 Task: Look for space in Nava, Mexico from 5th July, 2023 to 15th July, 2023 for 9 adults in price range Rs.15000 to Rs.25000. Place can be entire place with 5 bedrooms having 5 beds and 5 bathrooms. Property type can be house, flat, guest house. Booking option can be shelf check-in. Required host language is English.
Action: Mouse moved to (521, 119)
Screenshot: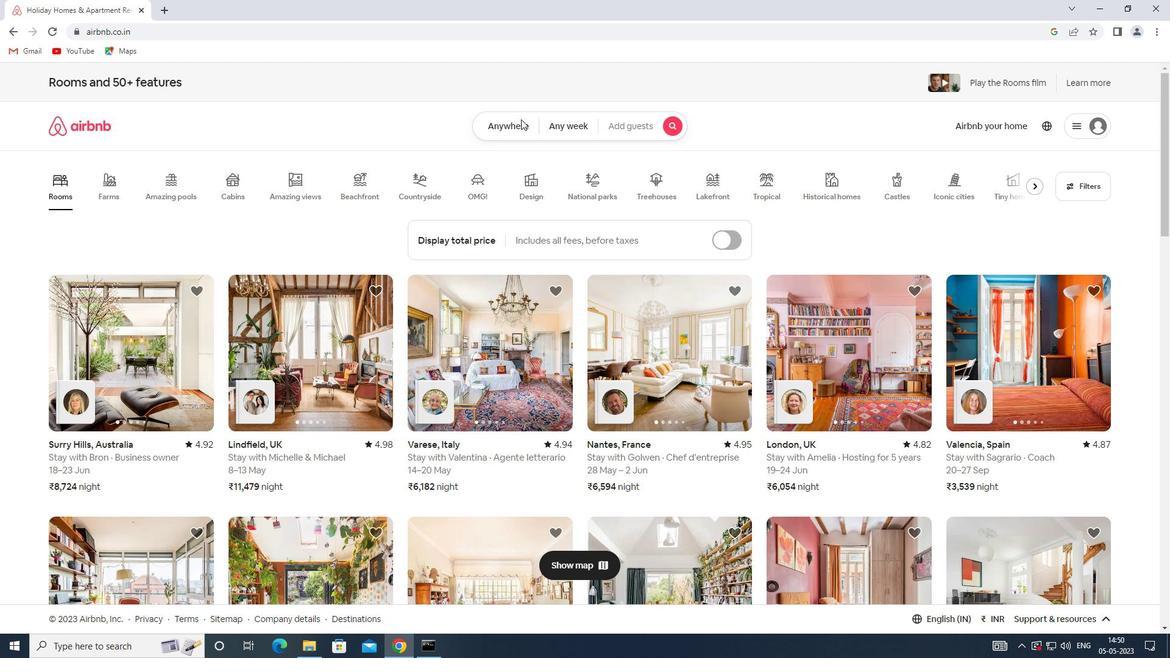 
Action: Mouse pressed left at (521, 119)
Screenshot: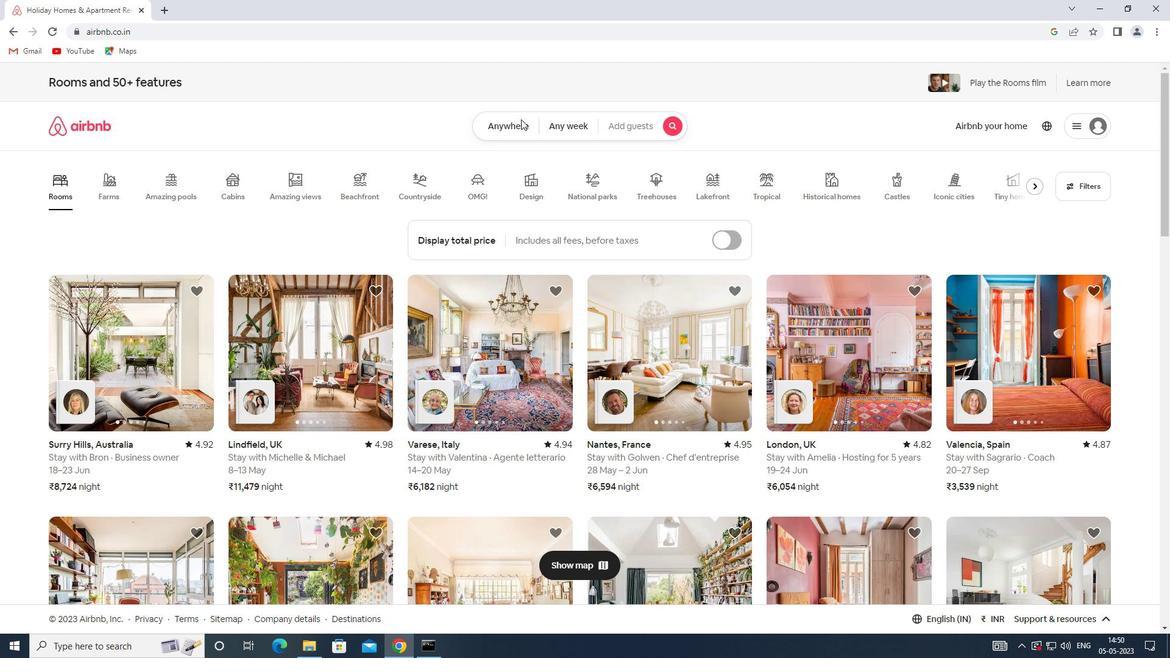 
Action: Mouse moved to (465, 168)
Screenshot: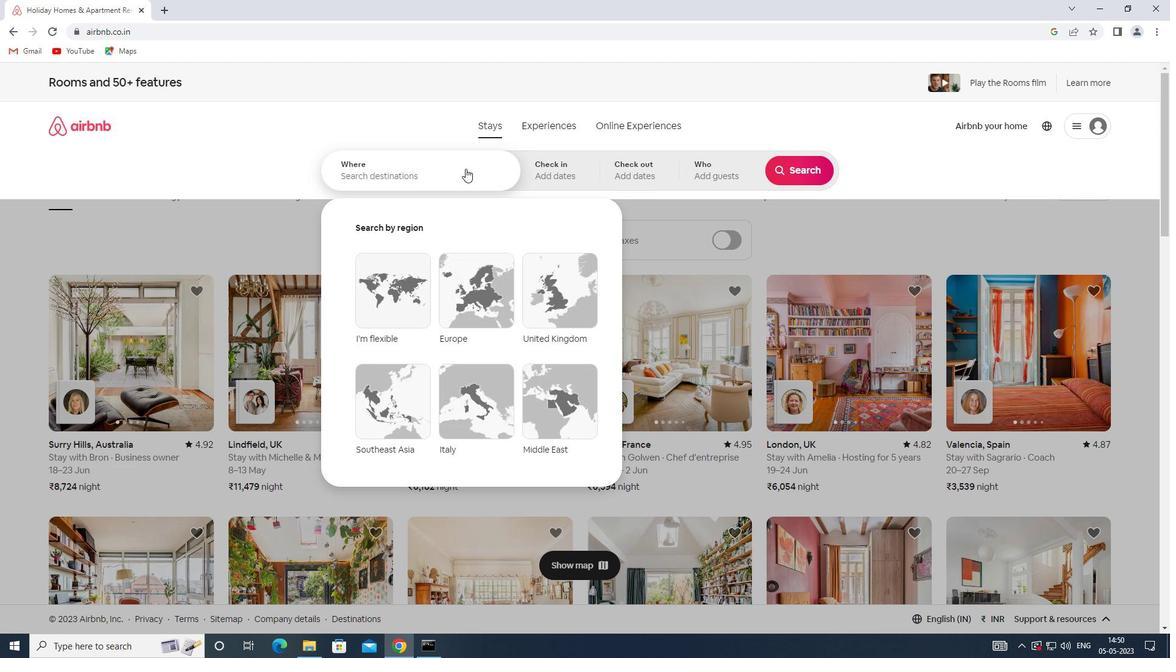 
Action: Mouse pressed left at (465, 168)
Screenshot: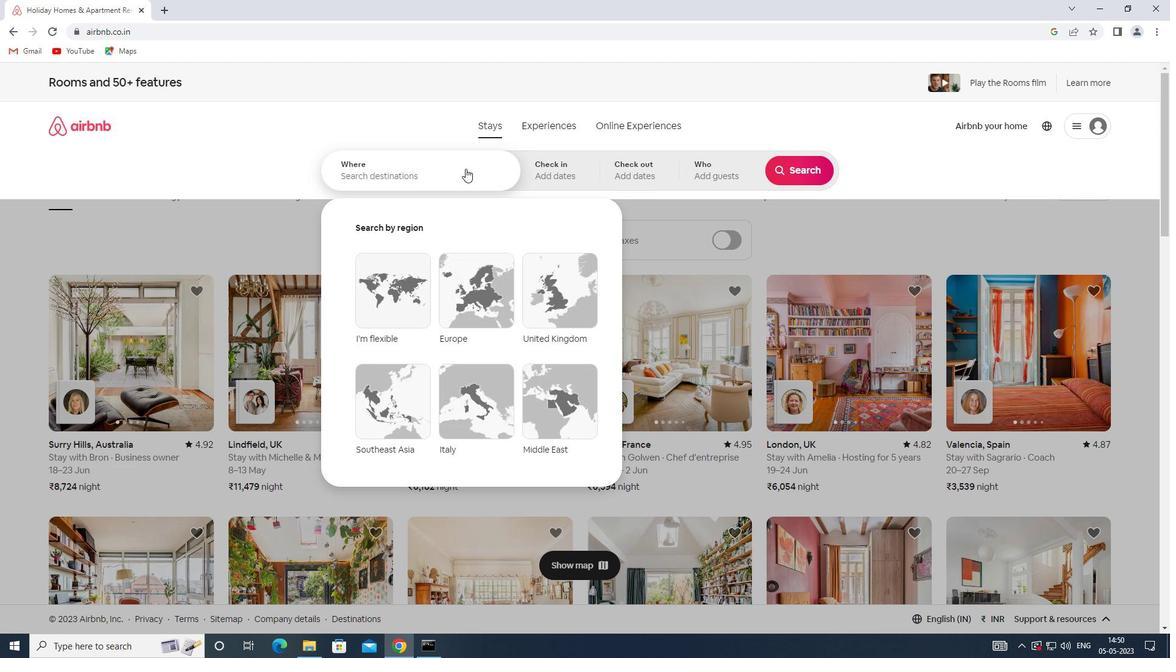 
Action: Key pressed <Key.shift><Key.shift><Key.shift><Key.shift><Key.shift><Key.shift><Key.shift>NAVA,<Key.shift>MEXICO
Screenshot: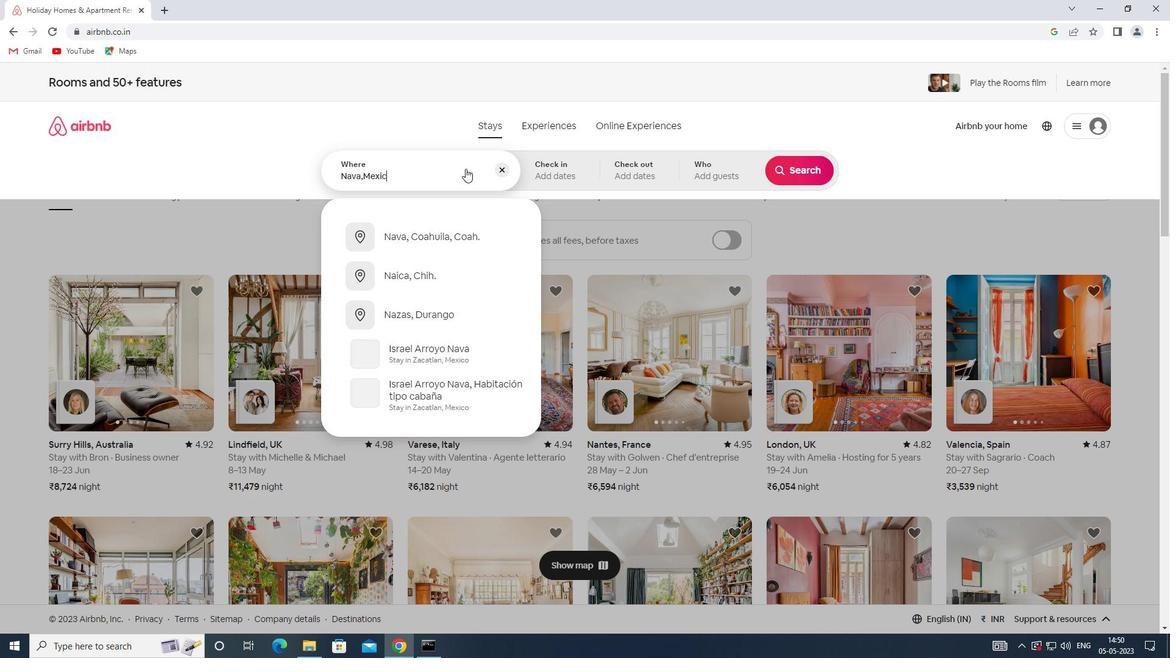 
Action: Mouse moved to (542, 178)
Screenshot: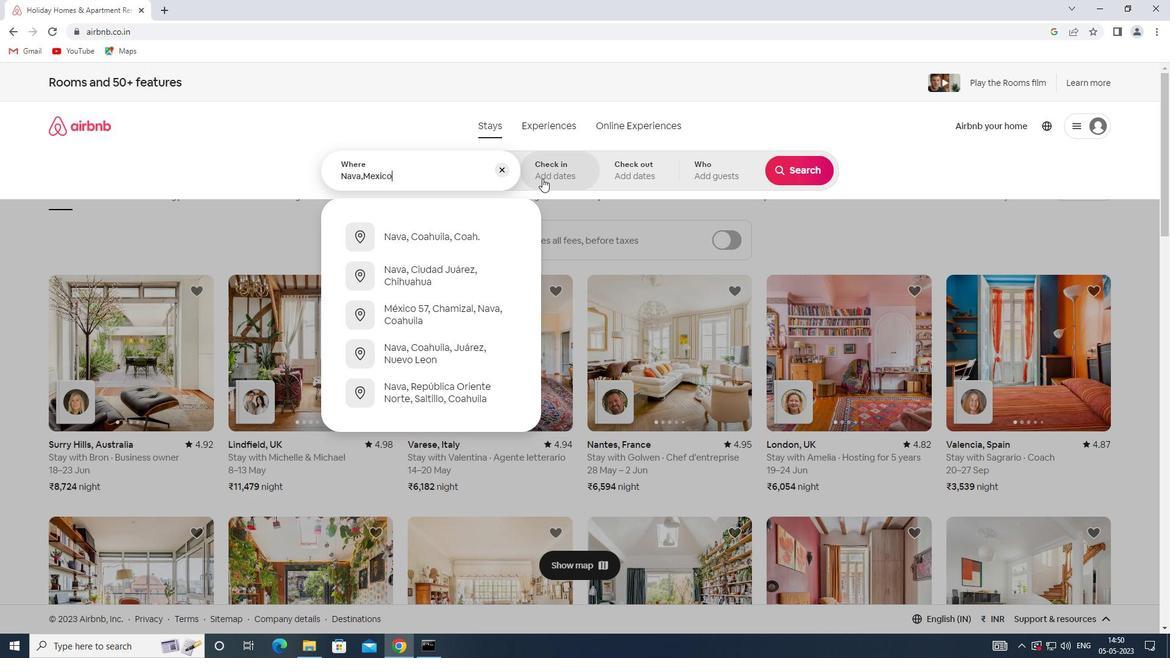 
Action: Mouse pressed left at (542, 178)
Screenshot: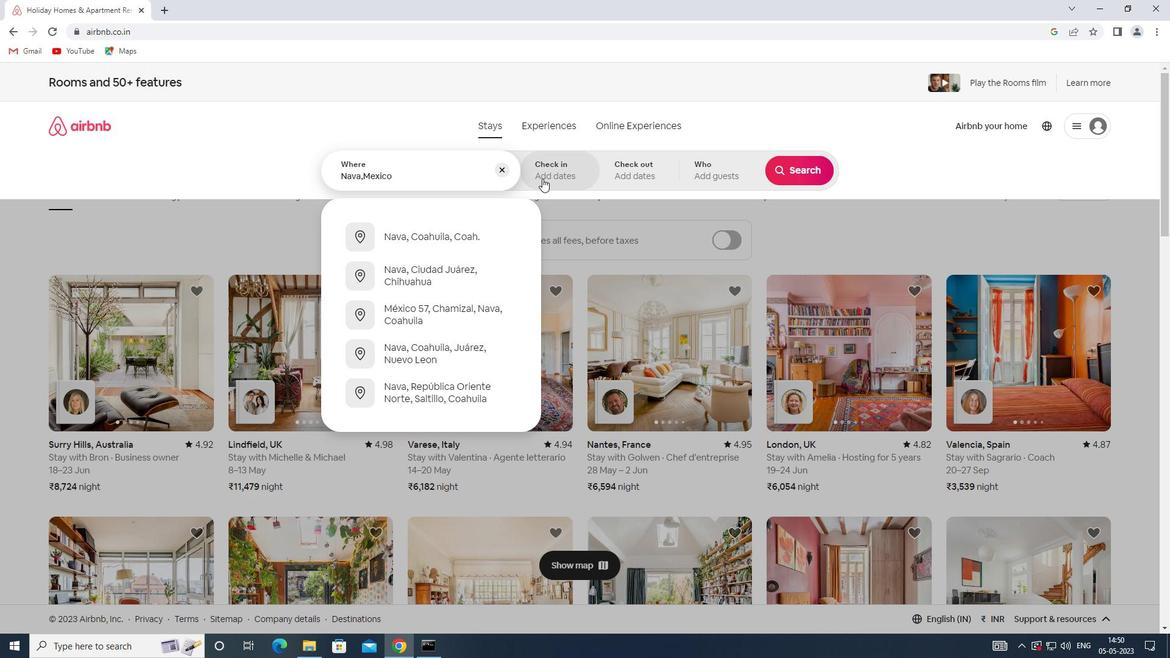 
Action: Mouse moved to (797, 268)
Screenshot: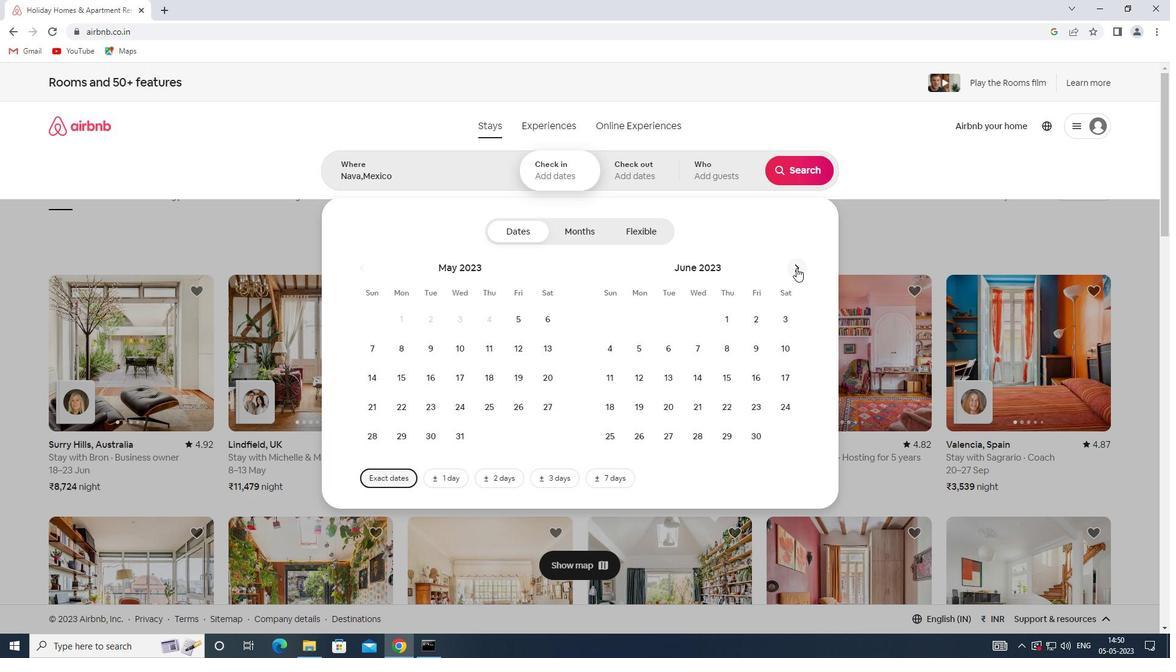 
Action: Mouse pressed left at (797, 268)
Screenshot: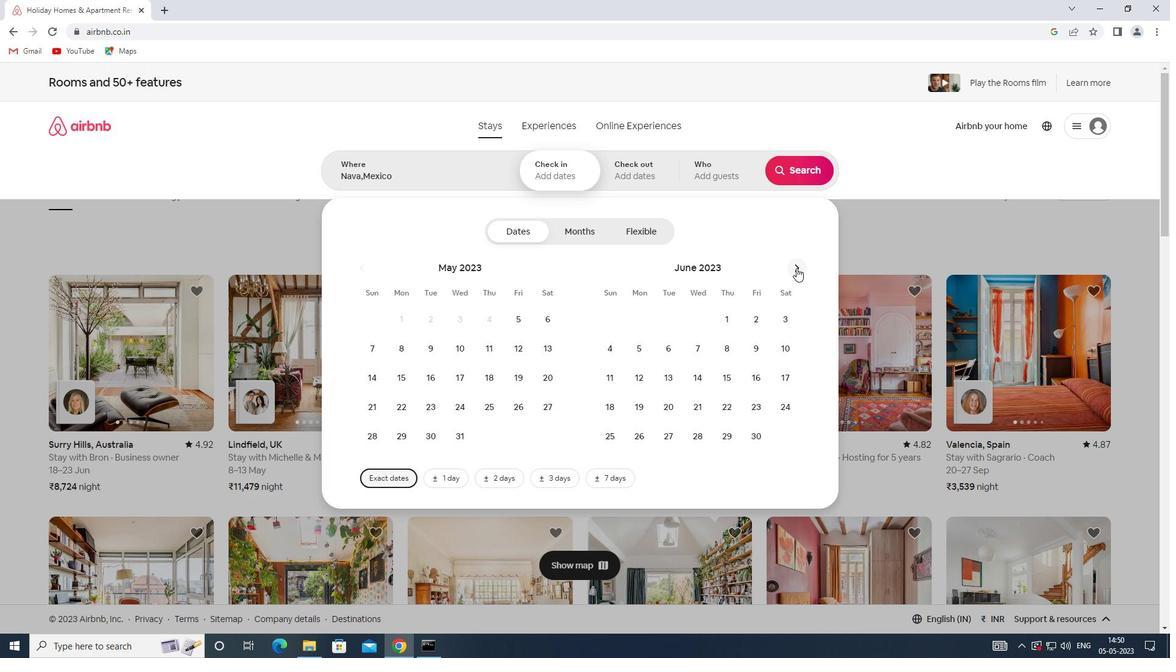 
Action: Mouse moved to (695, 346)
Screenshot: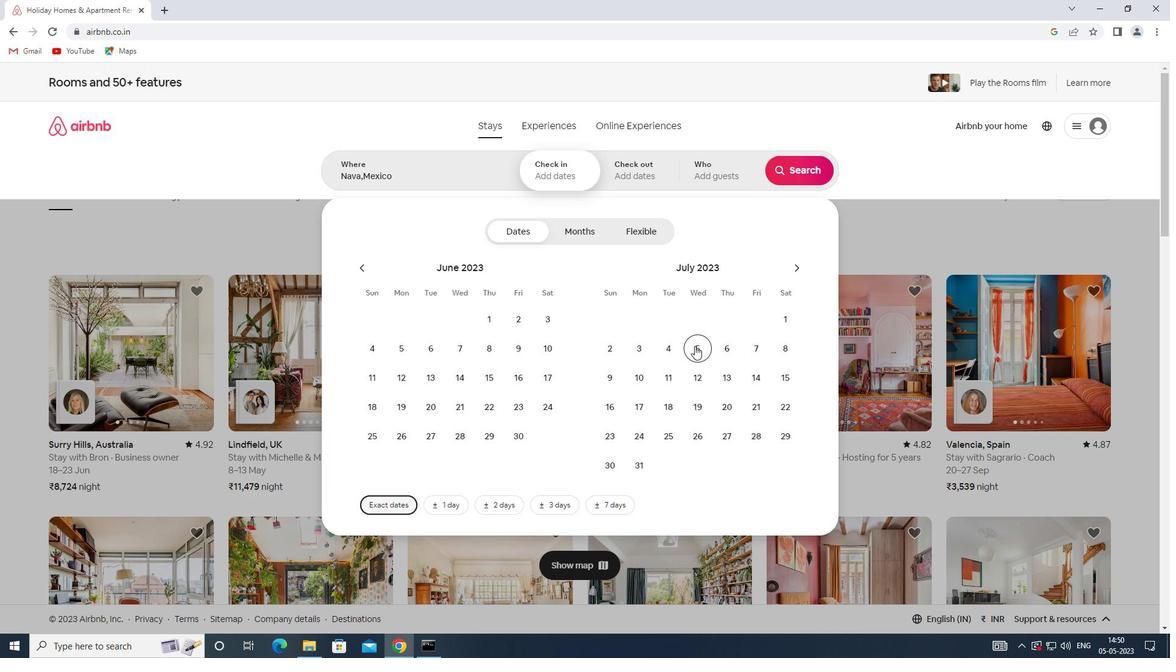 
Action: Mouse pressed left at (695, 346)
Screenshot: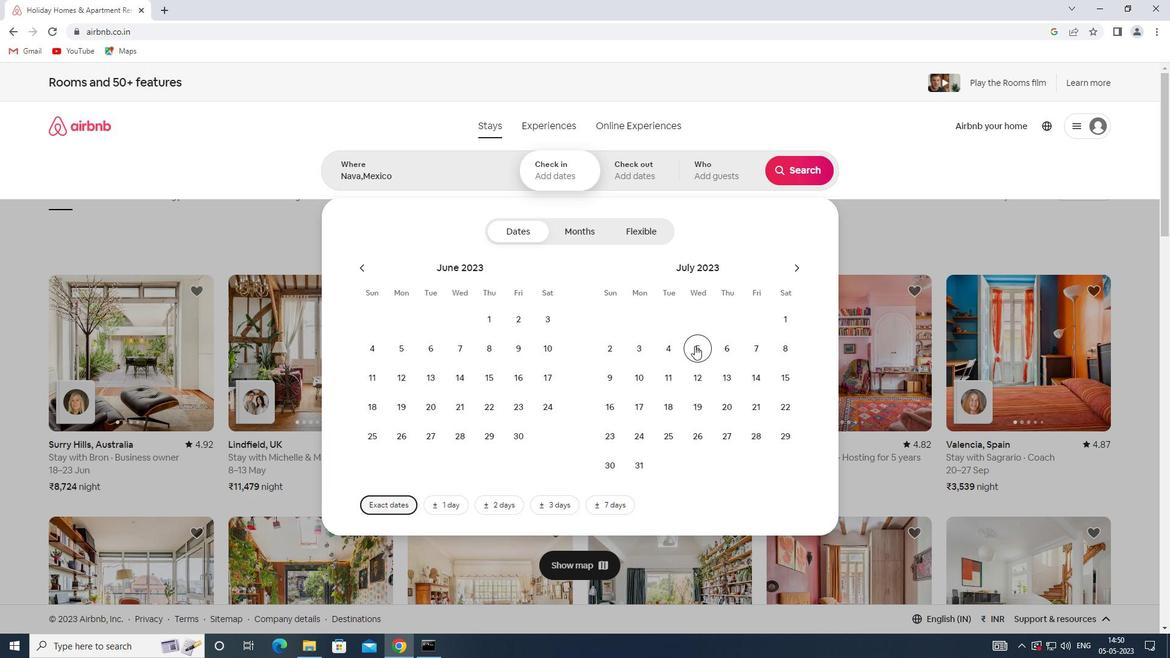 
Action: Mouse moved to (789, 384)
Screenshot: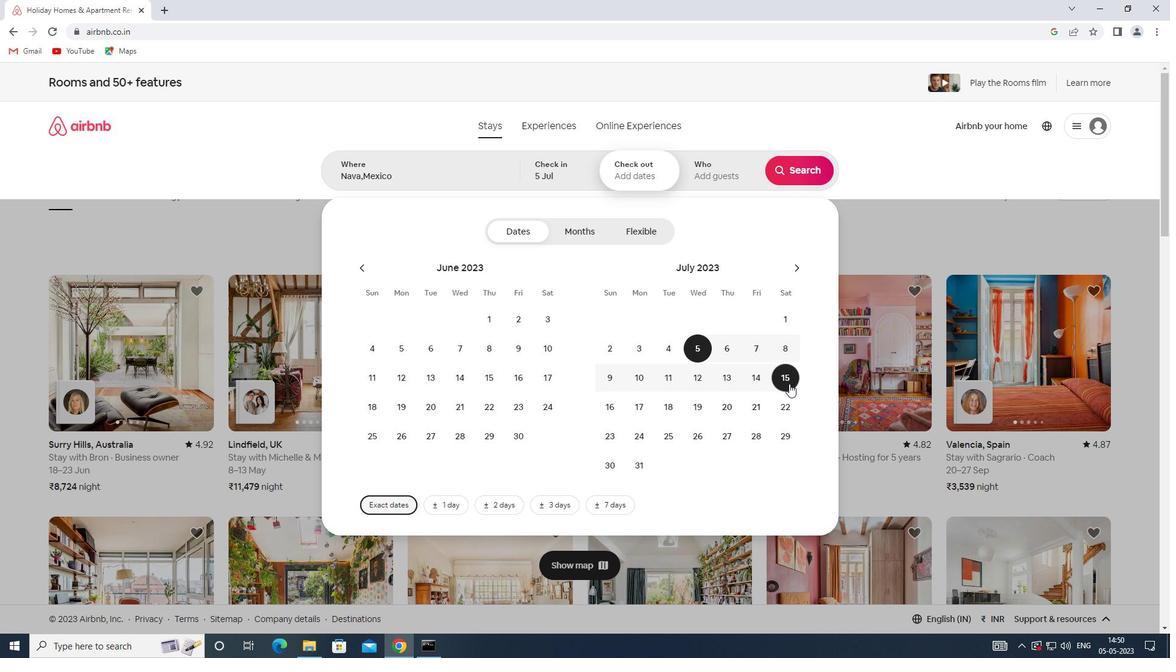 
Action: Mouse pressed left at (789, 384)
Screenshot: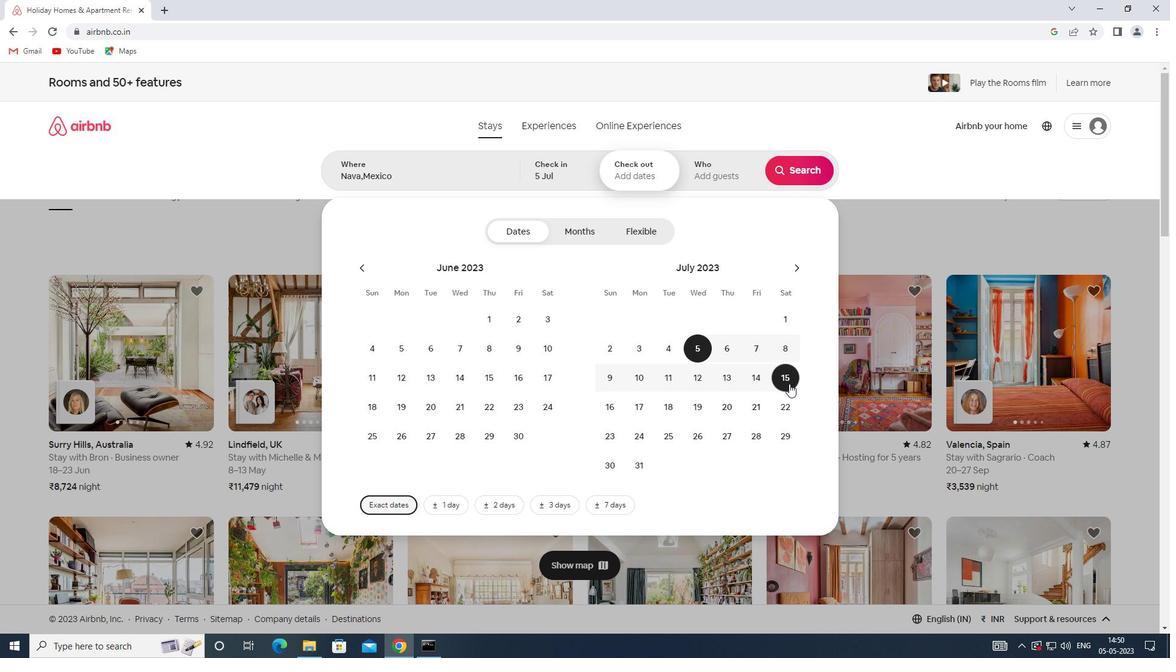 
Action: Mouse moved to (708, 175)
Screenshot: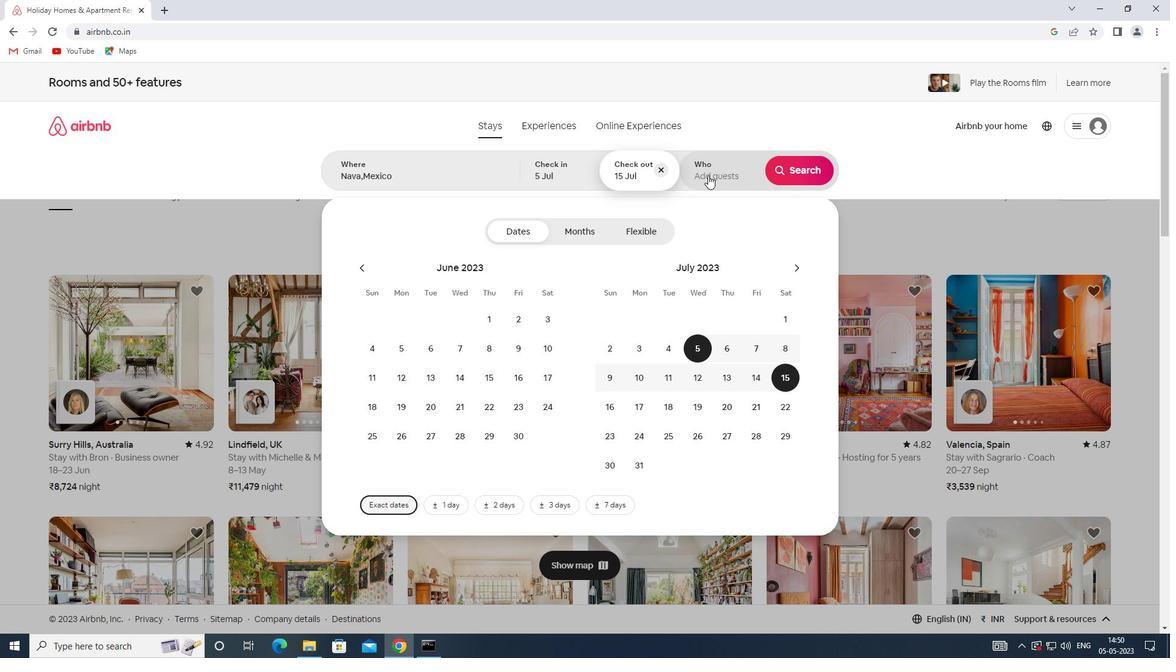 
Action: Mouse pressed left at (708, 175)
Screenshot: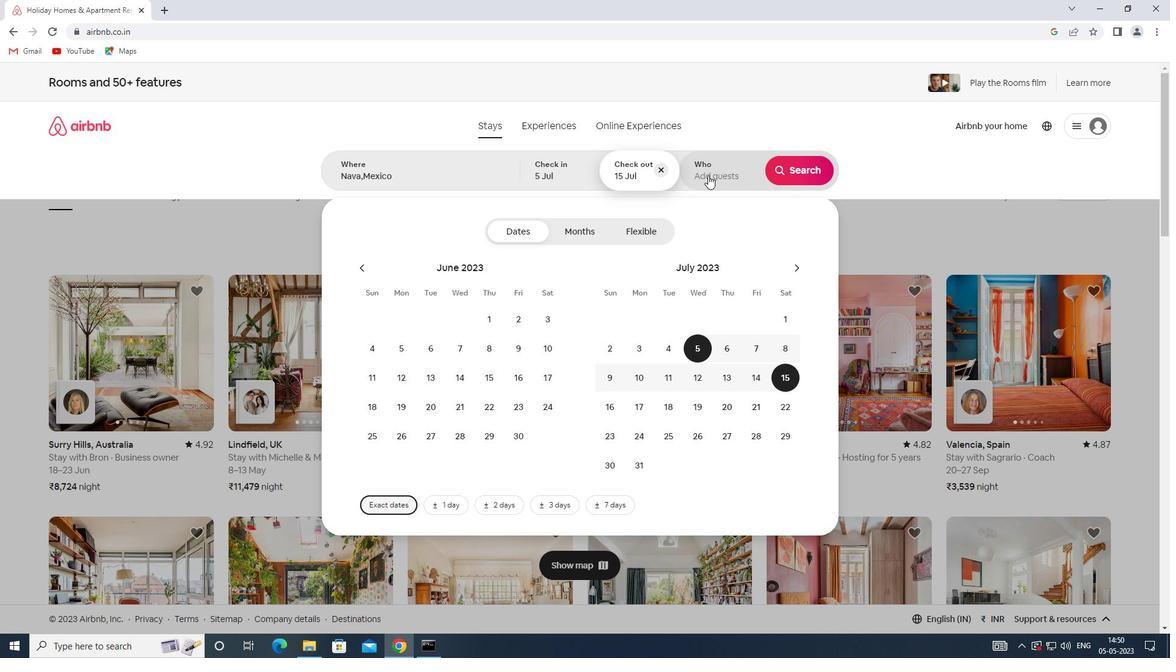
Action: Mouse moved to (806, 232)
Screenshot: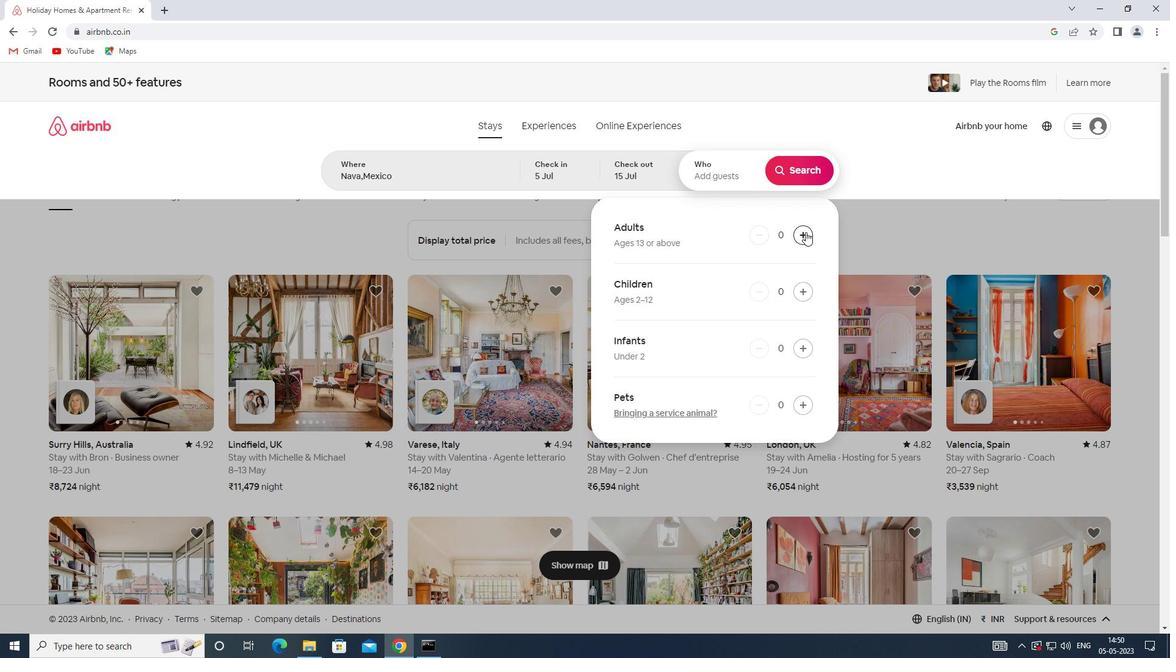 
Action: Mouse pressed left at (806, 232)
Screenshot: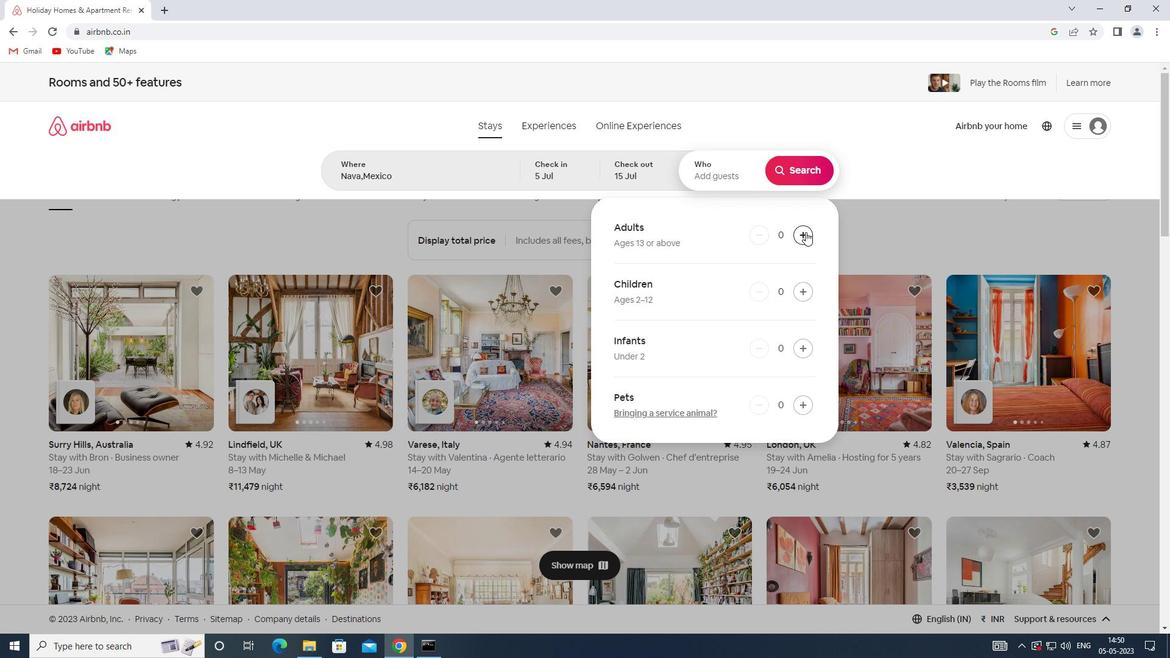 
Action: Mouse pressed left at (806, 232)
Screenshot: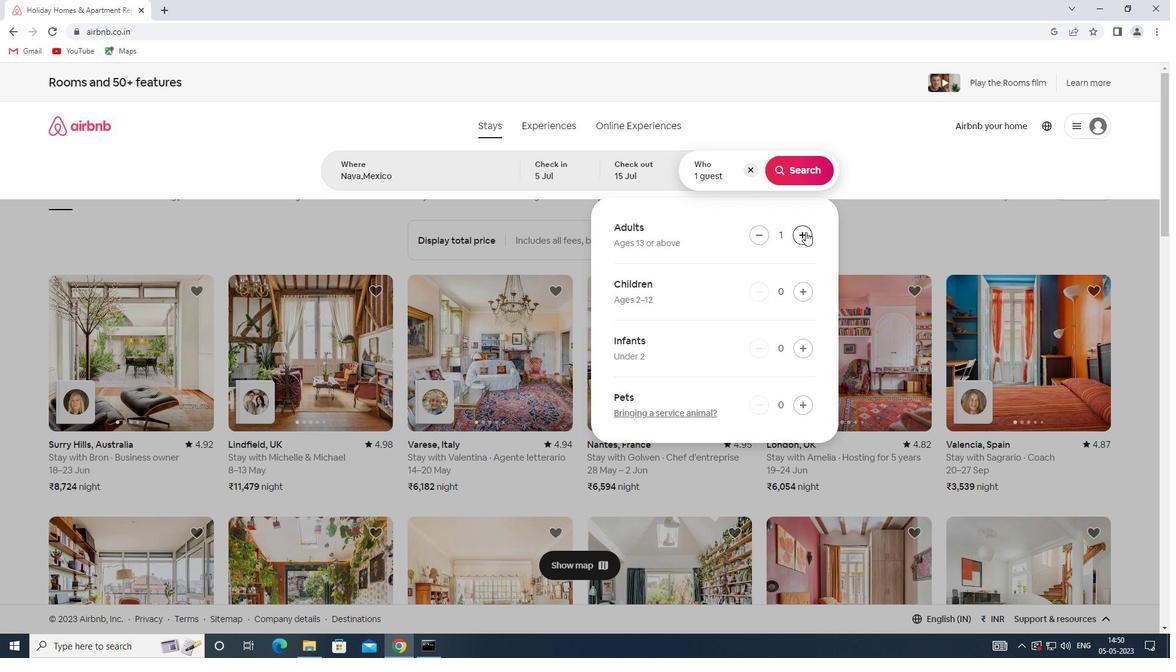 
Action: Mouse pressed left at (806, 232)
Screenshot: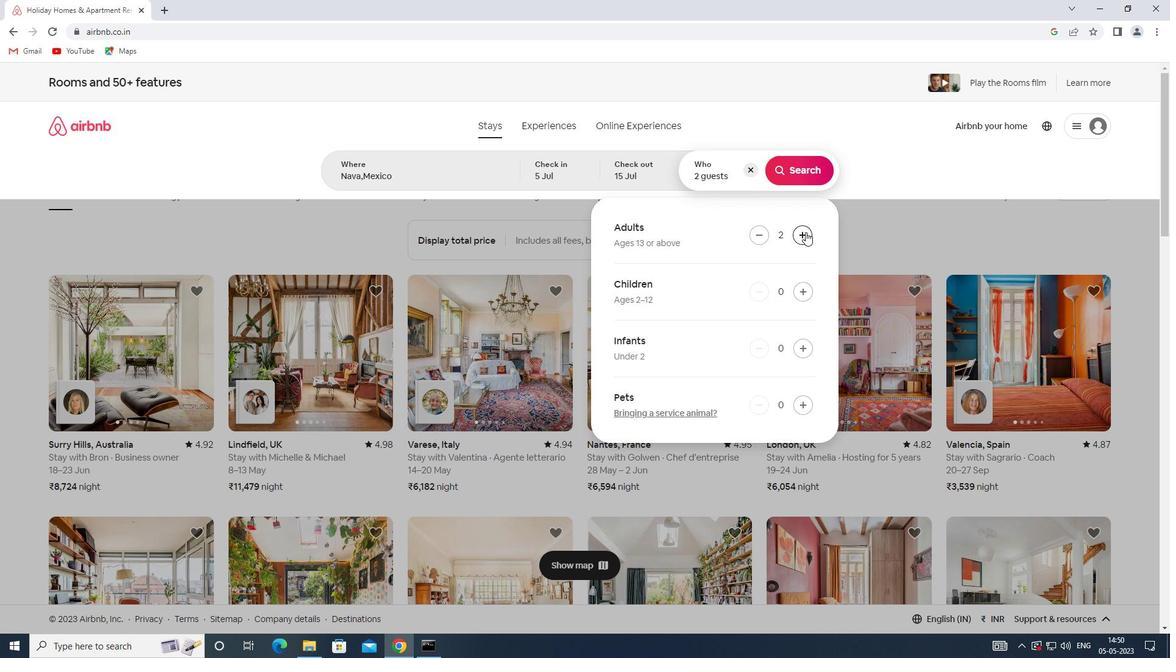 
Action: Mouse pressed left at (806, 232)
Screenshot: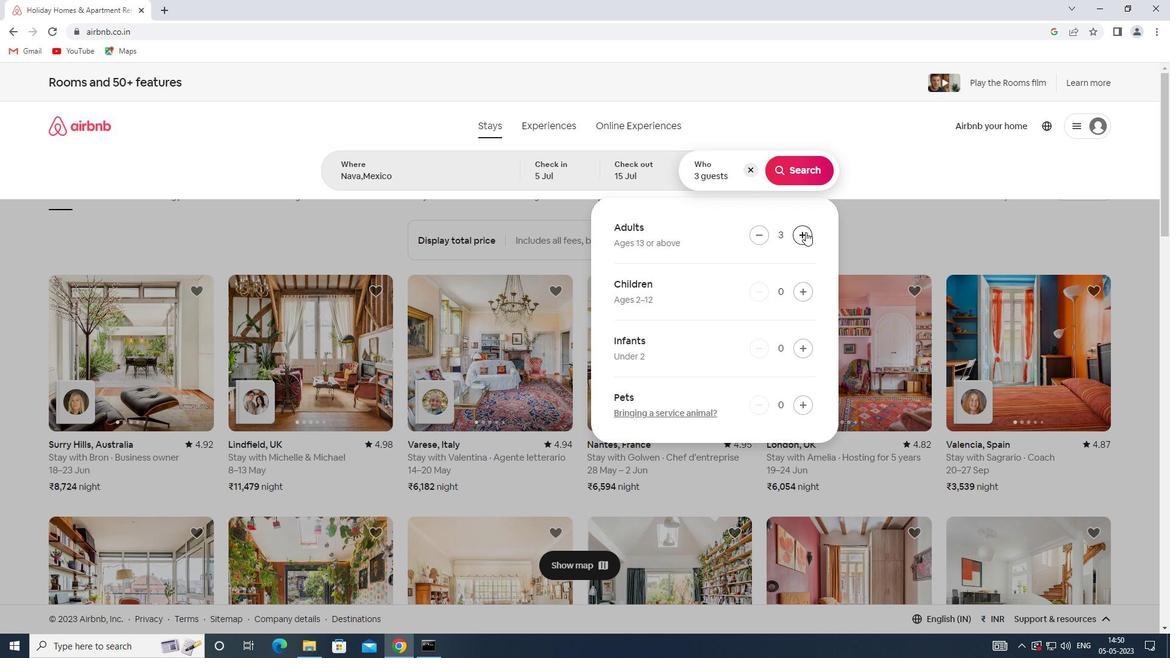 
Action: Mouse pressed left at (806, 232)
Screenshot: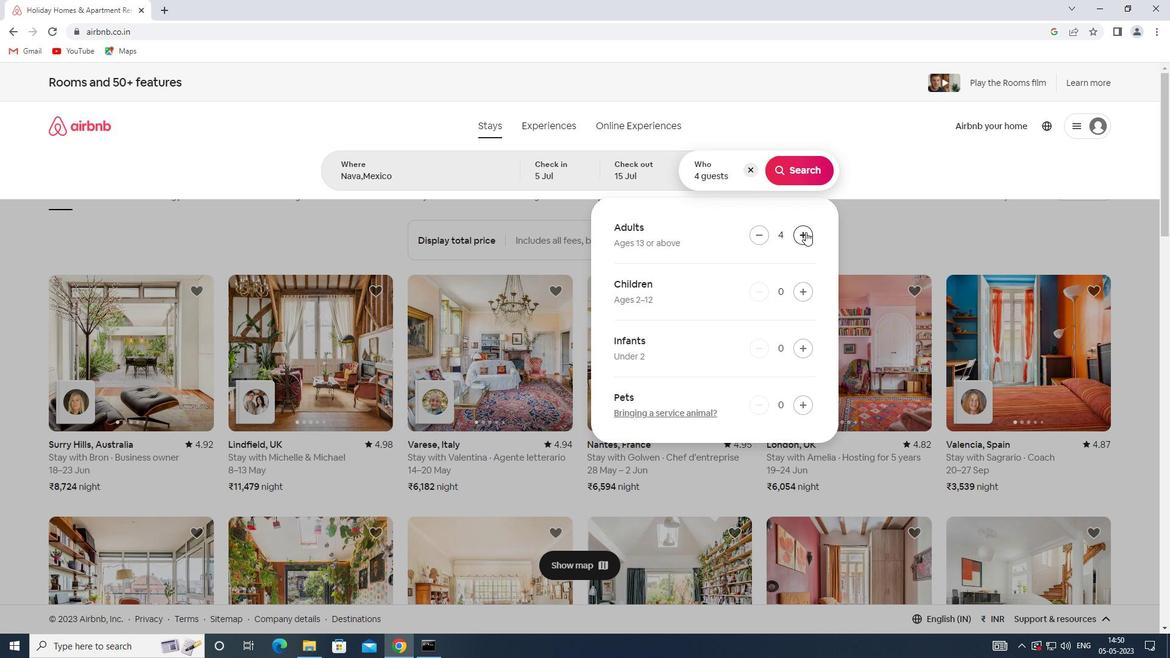 
Action: Mouse pressed left at (806, 232)
Screenshot: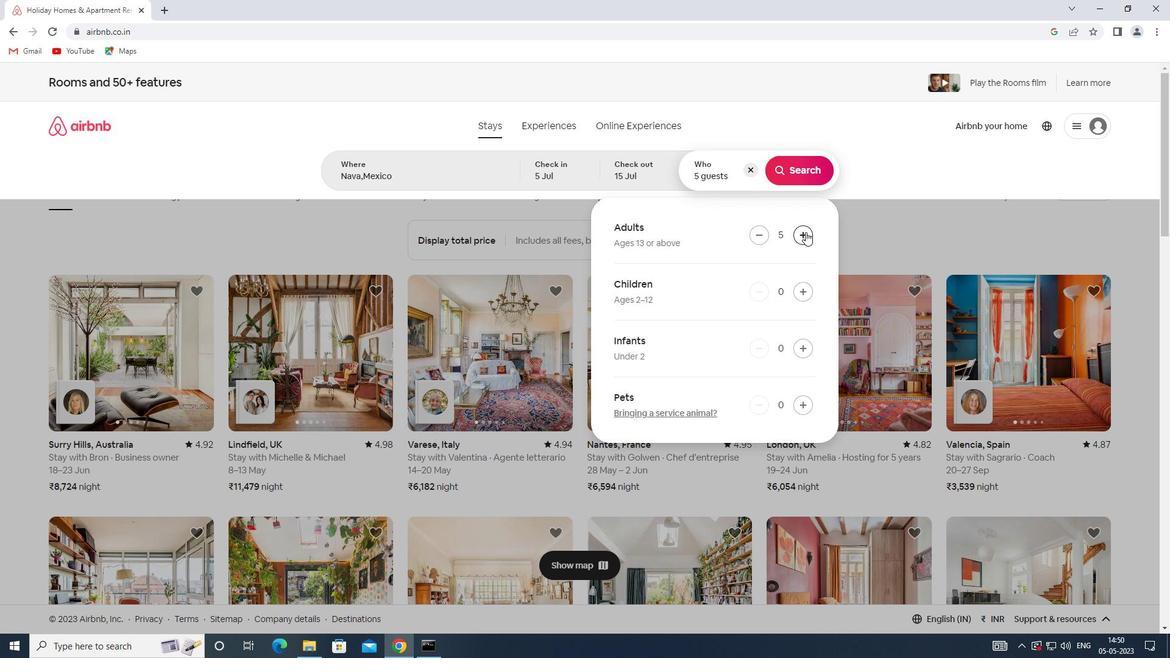 
Action: Mouse pressed left at (806, 232)
Screenshot: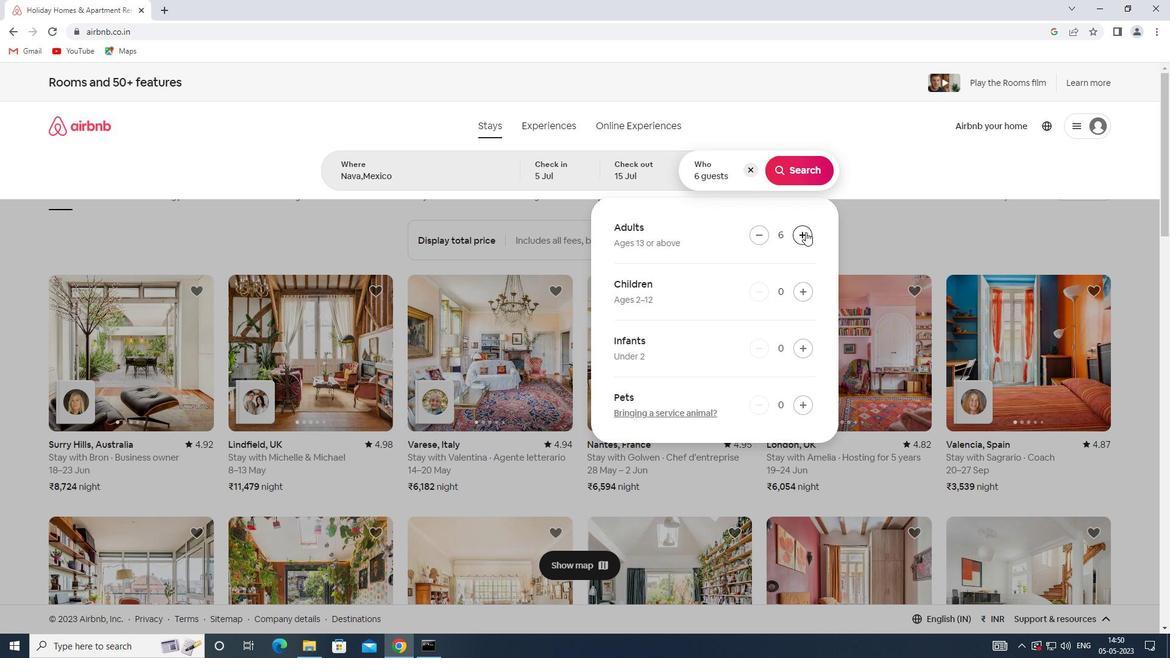 
Action: Mouse pressed left at (806, 232)
Screenshot: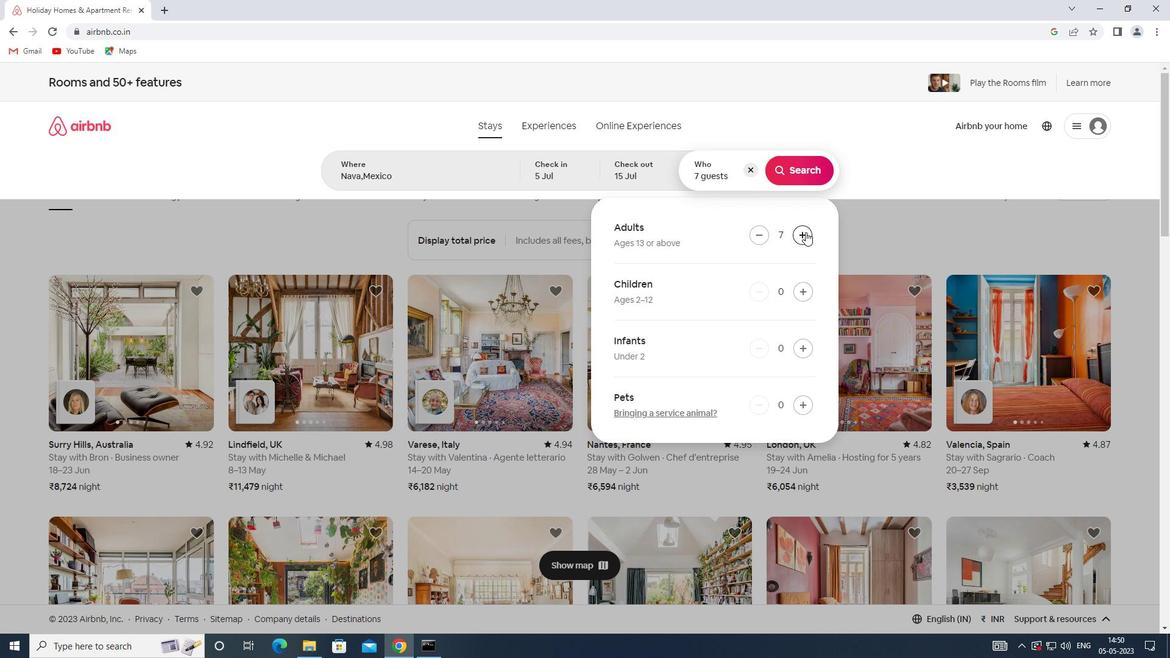 
Action: Mouse pressed left at (806, 232)
Screenshot: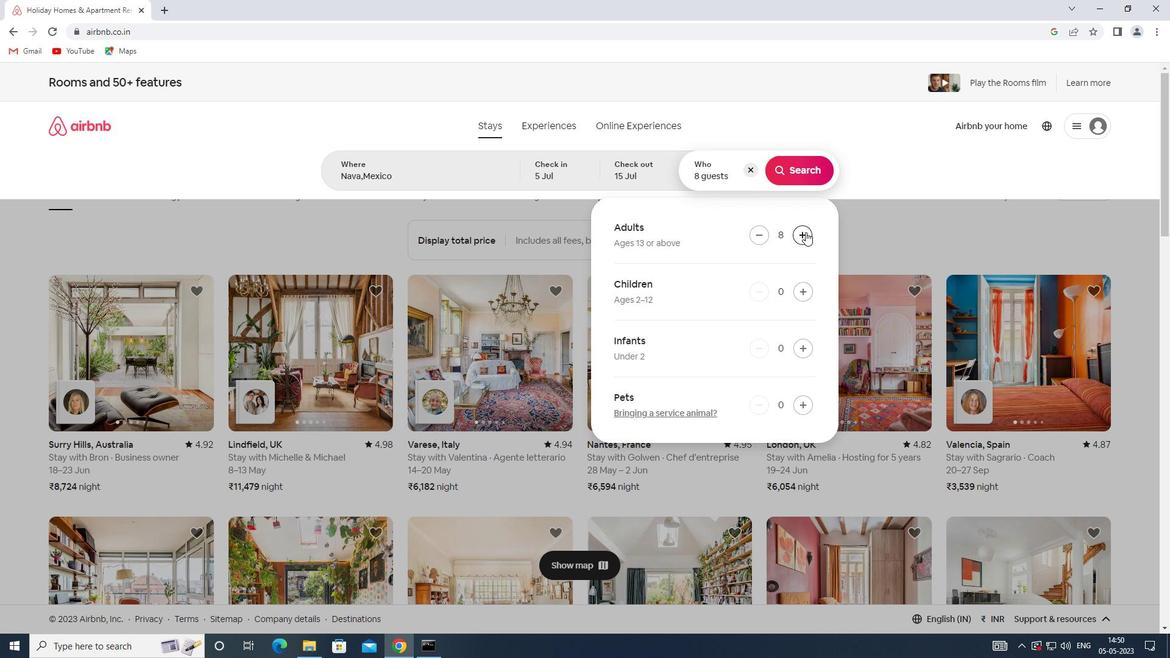 
Action: Mouse moved to (800, 170)
Screenshot: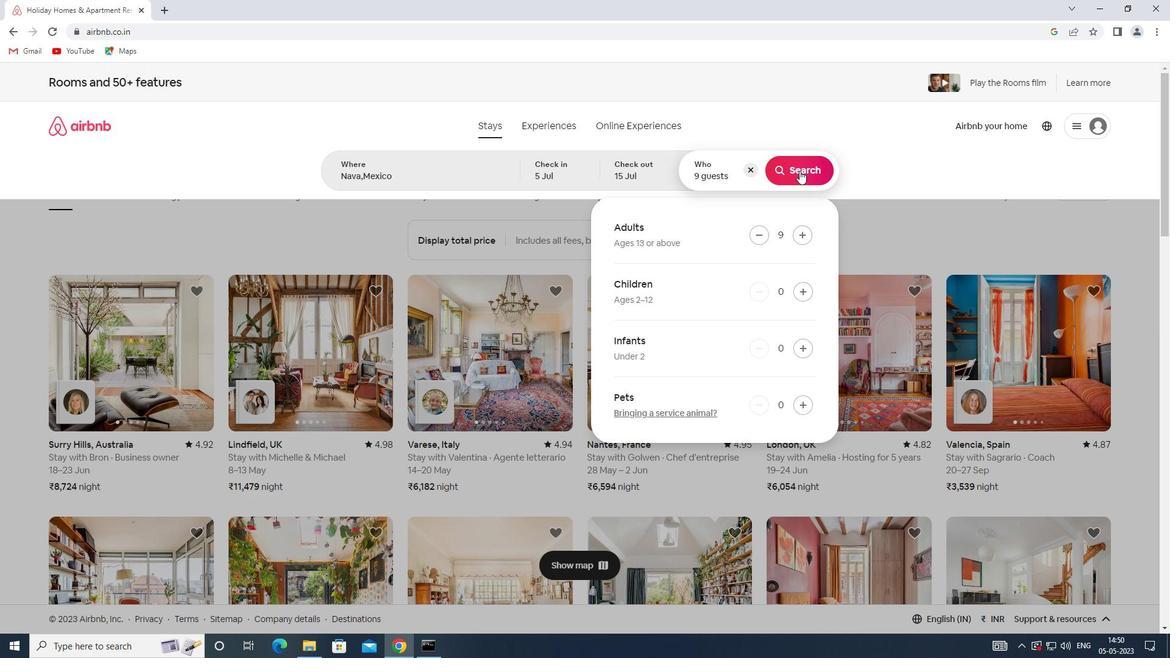 
Action: Mouse pressed left at (800, 170)
Screenshot: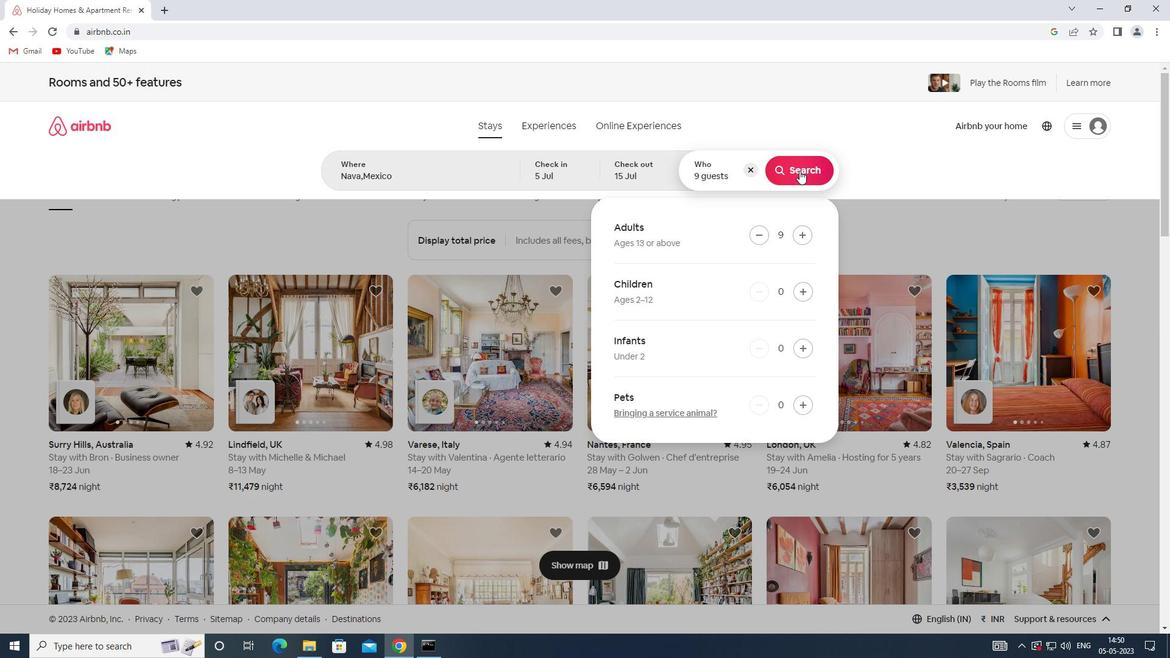 
Action: Mouse moved to (1111, 136)
Screenshot: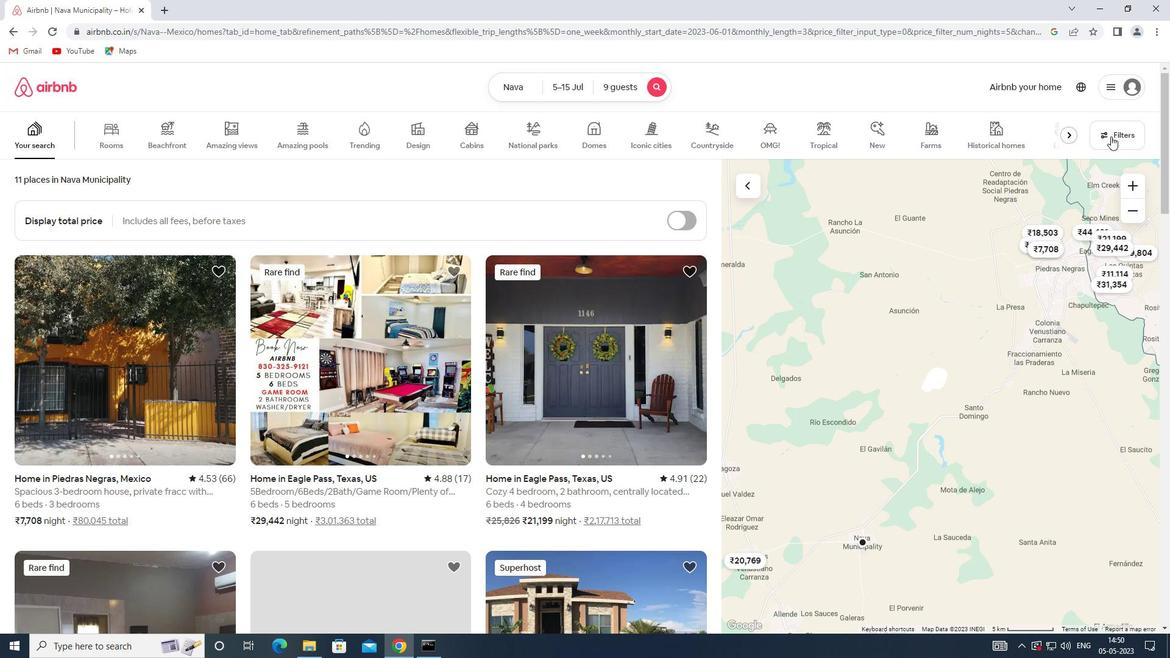 
Action: Mouse pressed left at (1111, 136)
Screenshot: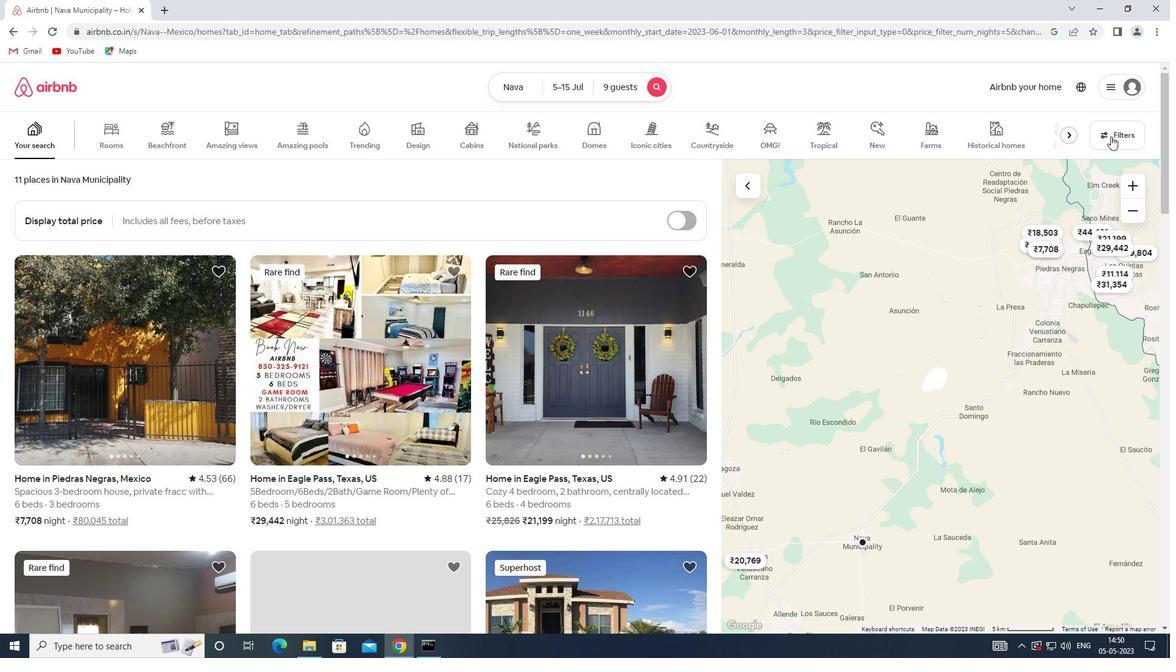 
Action: Mouse moved to (427, 434)
Screenshot: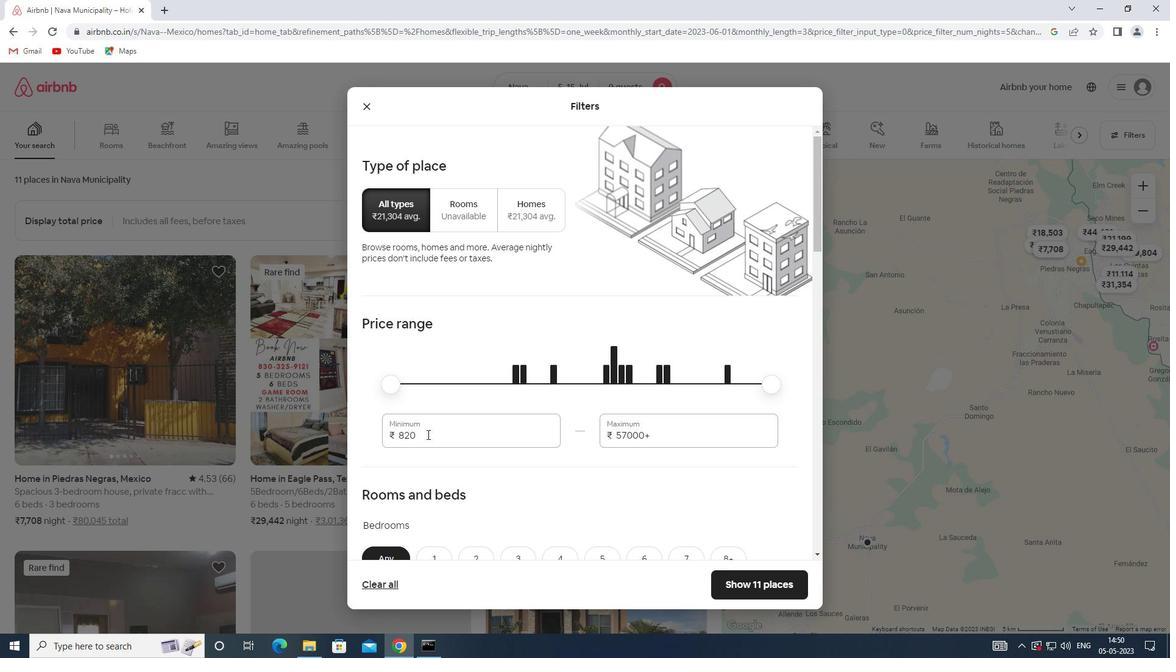 
Action: Mouse pressed left at (427, 434)
Screenshot: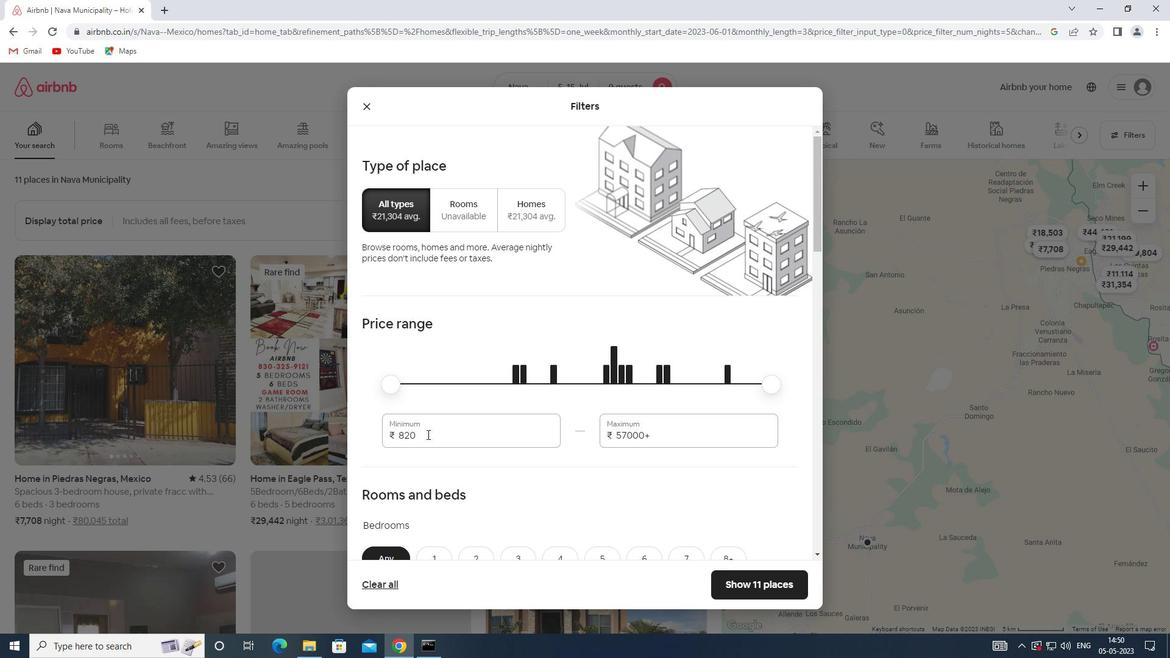 
Action: Mouse moved to (379, 437)
Screenshot: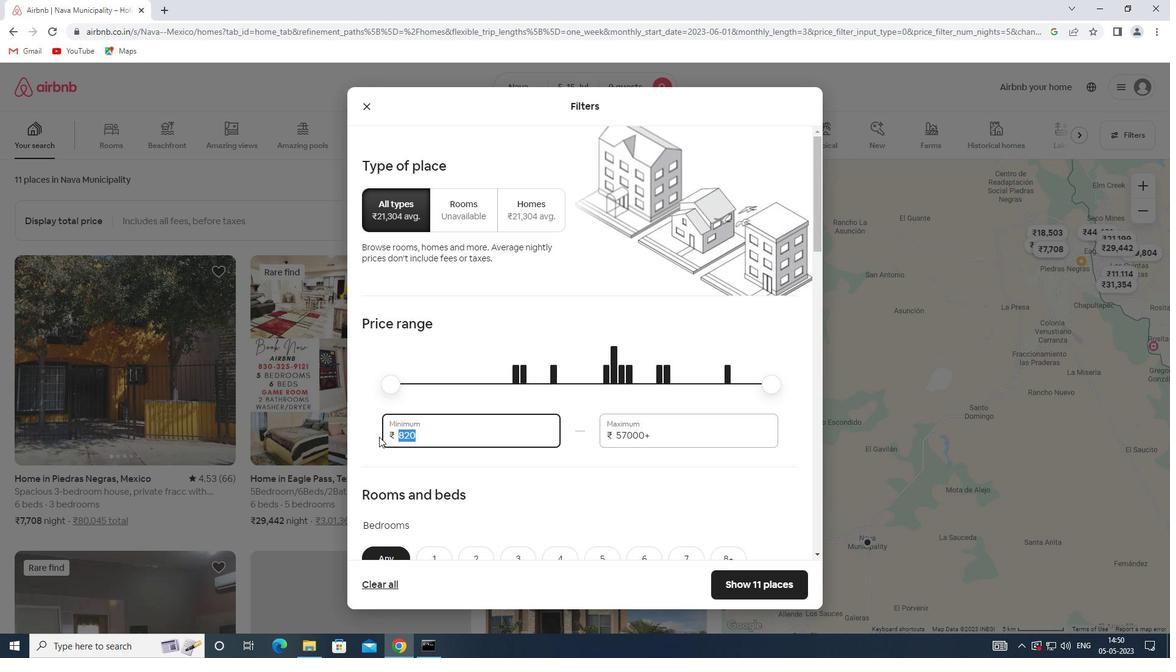 
Action: Key pressed 15000
Screenshot: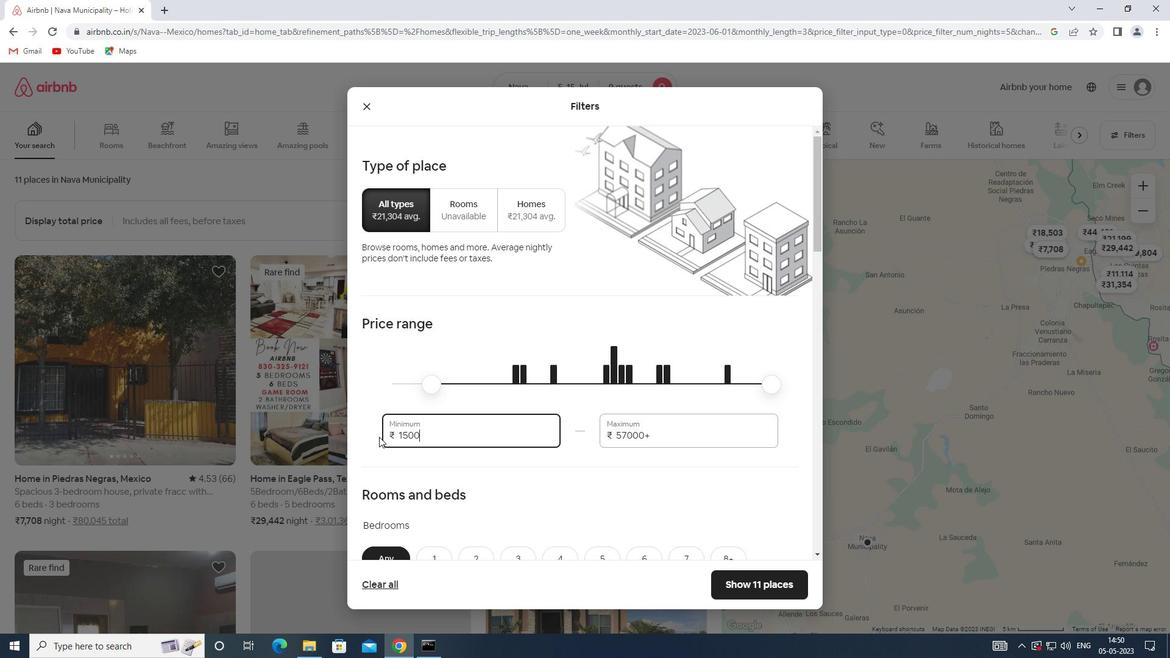 
Action: Mouse moved to (648, 439)
Screenshot: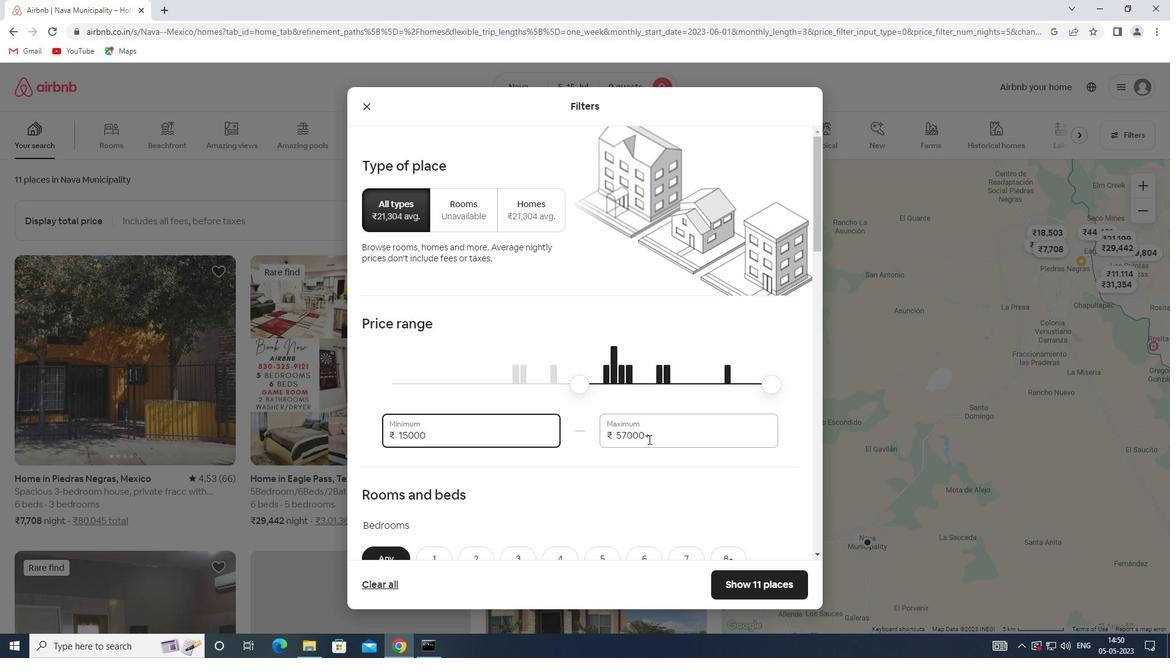 
Action: Mouse pressed left at (648, 439)
Screenshot: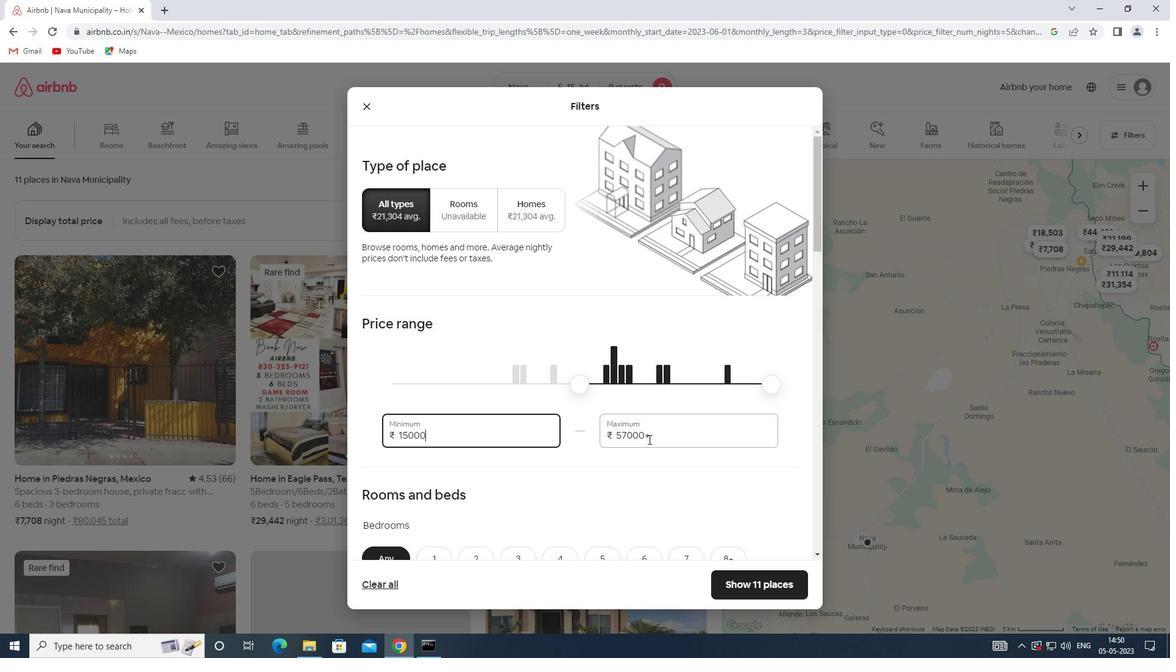 
Action: Mouse moved to (592, 433)
Screenshot: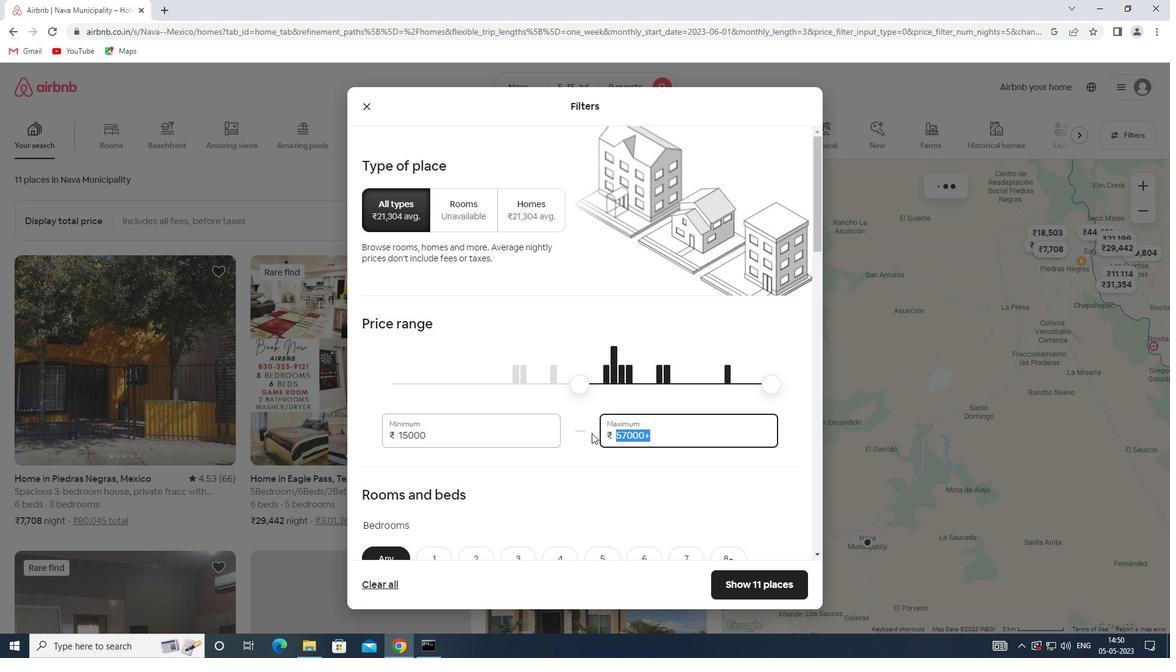 
Action: Key pressed 25000
Screenshot: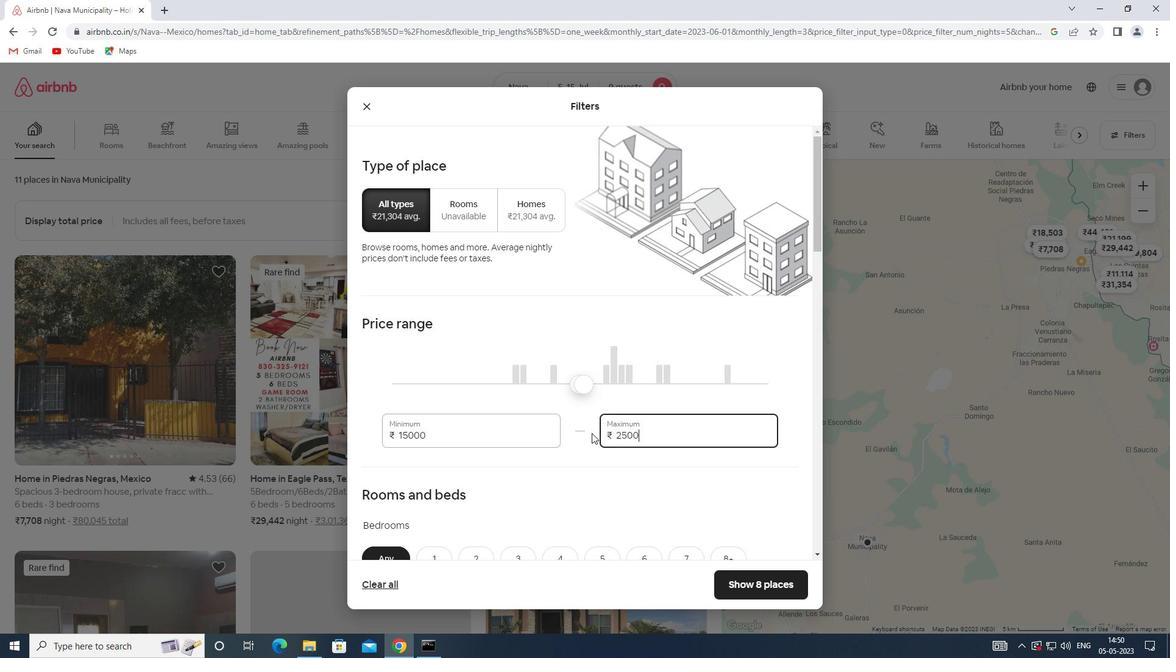 
Action: Mouse moved to (561, 449)
Screenshot: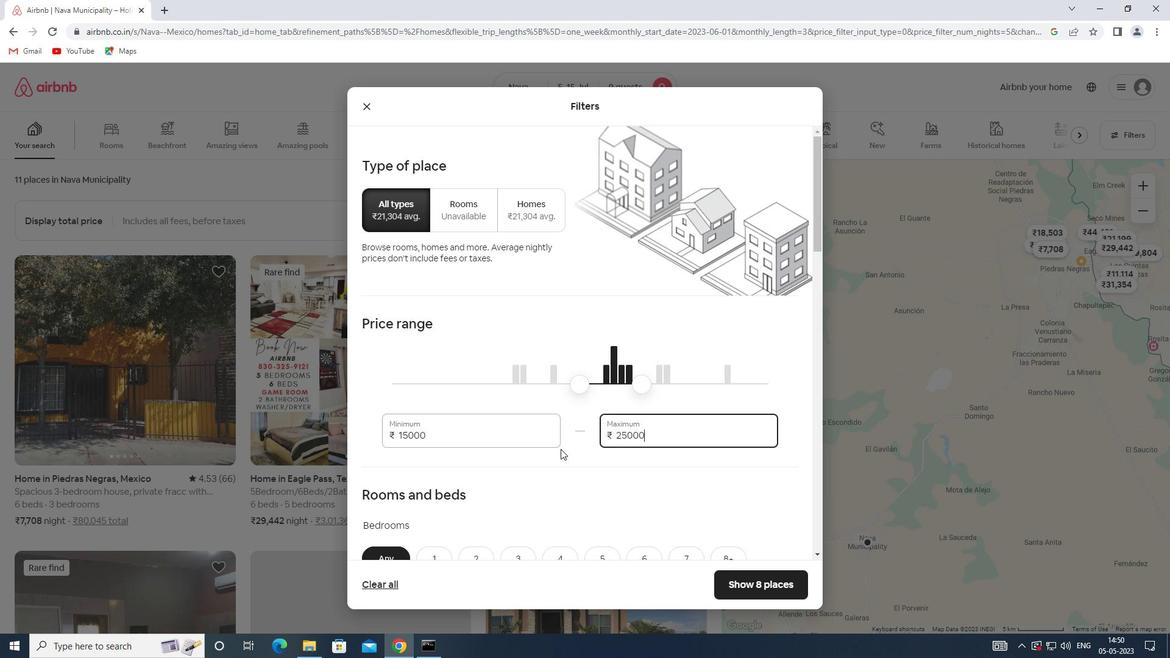 
Action: Mouse scrolled (561, 448) with delta (0, 0)
Screenshot: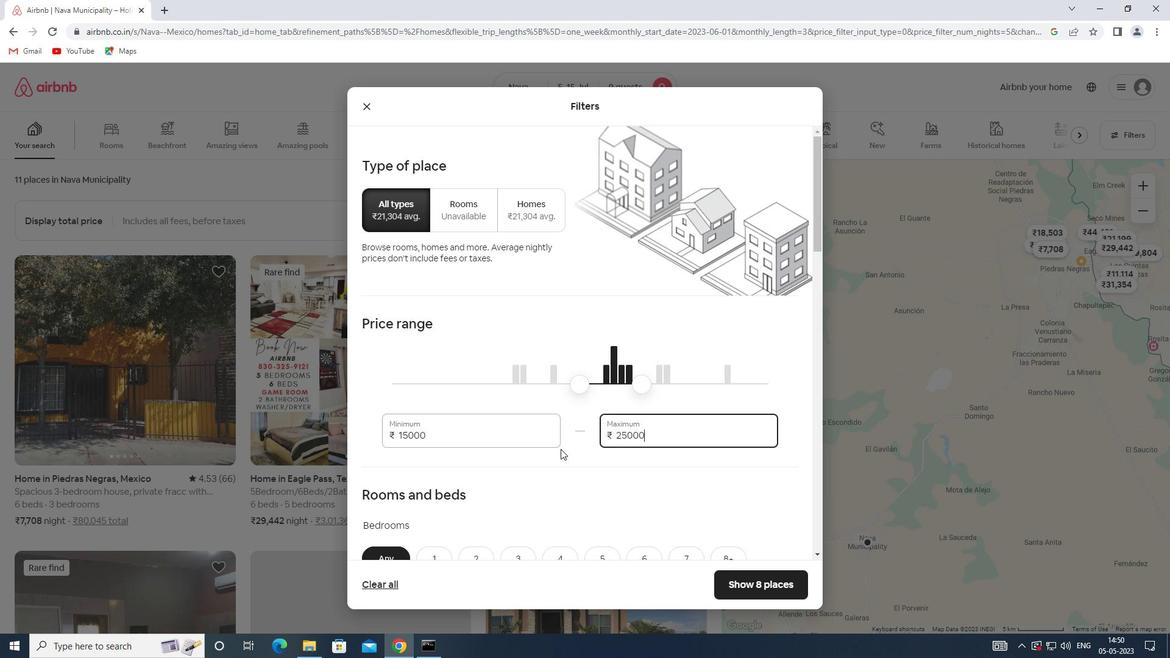 
Action: Mouse moved to (561, 449)
Screenshot: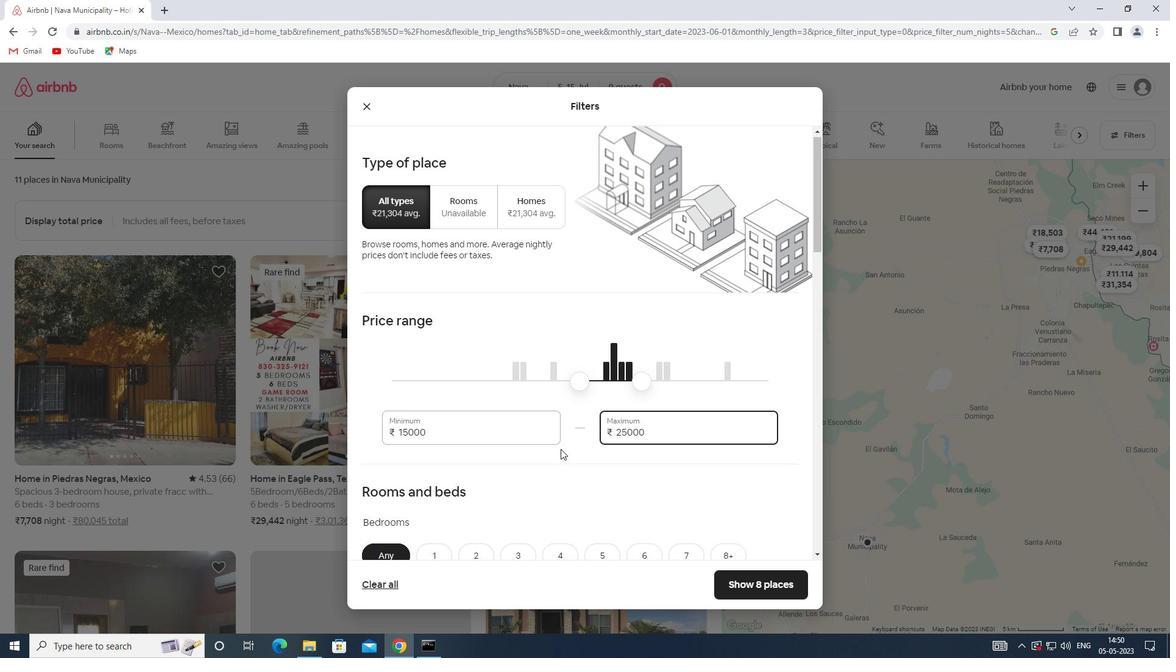 
Action: Mouse scrolled (561, 448) with delta (0, 0)
Screenshot: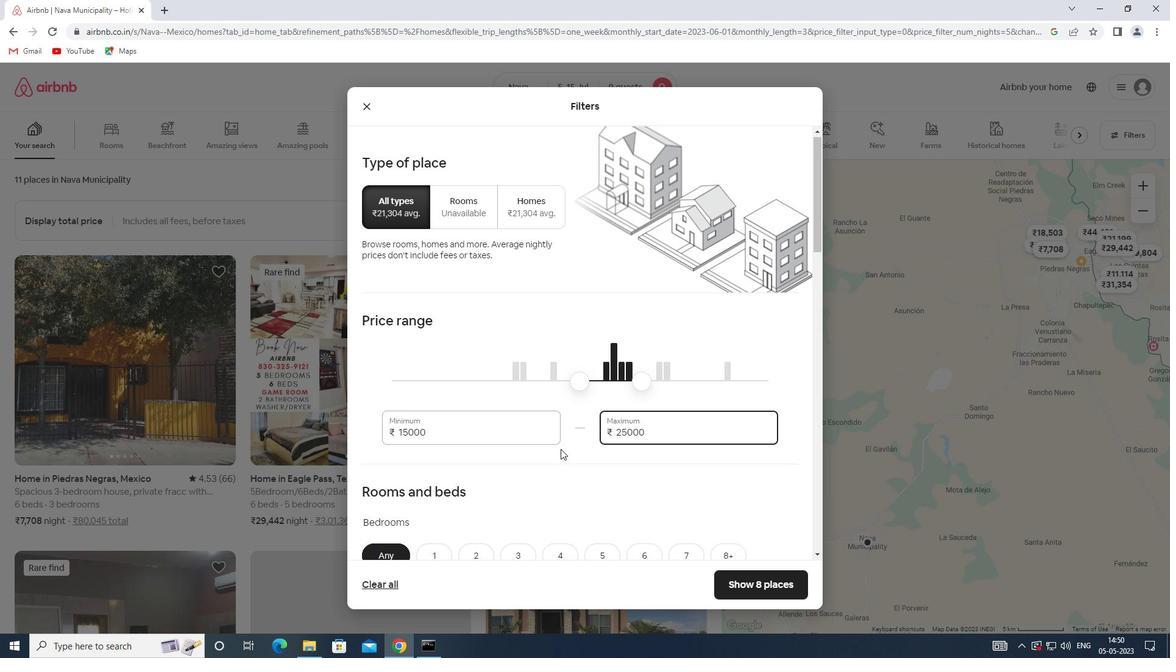 
Action: Mouse moved to (504, 428)
Screenshot: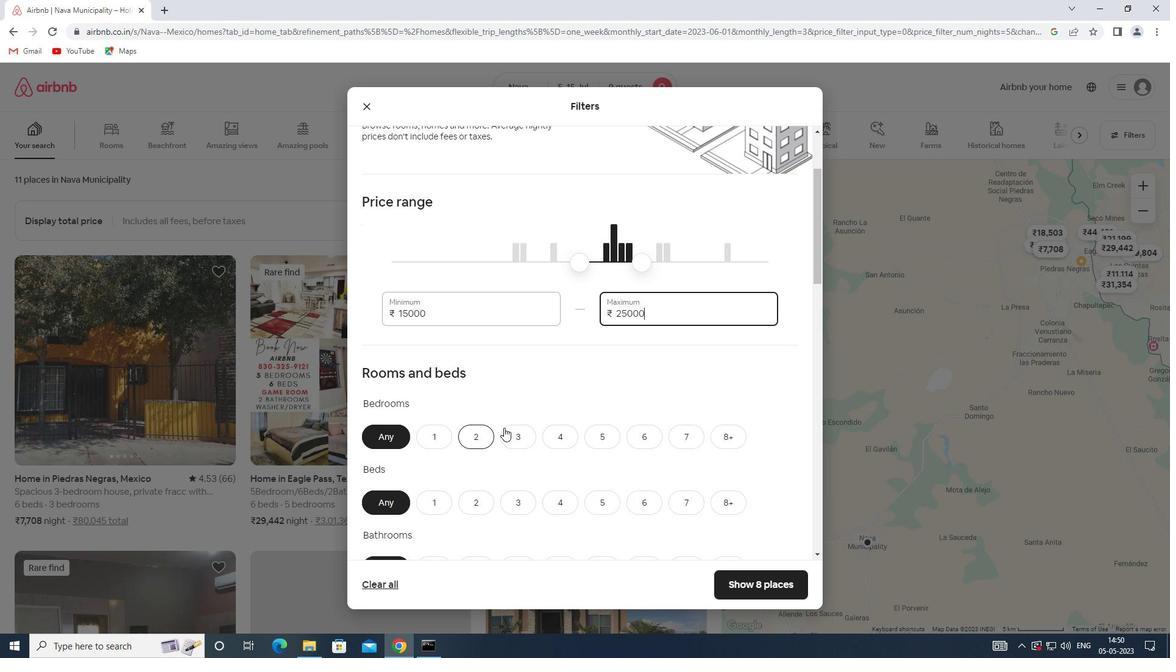 
Action: Mouse scrolled (504, 427) with delta (0, 0)
Screenshot: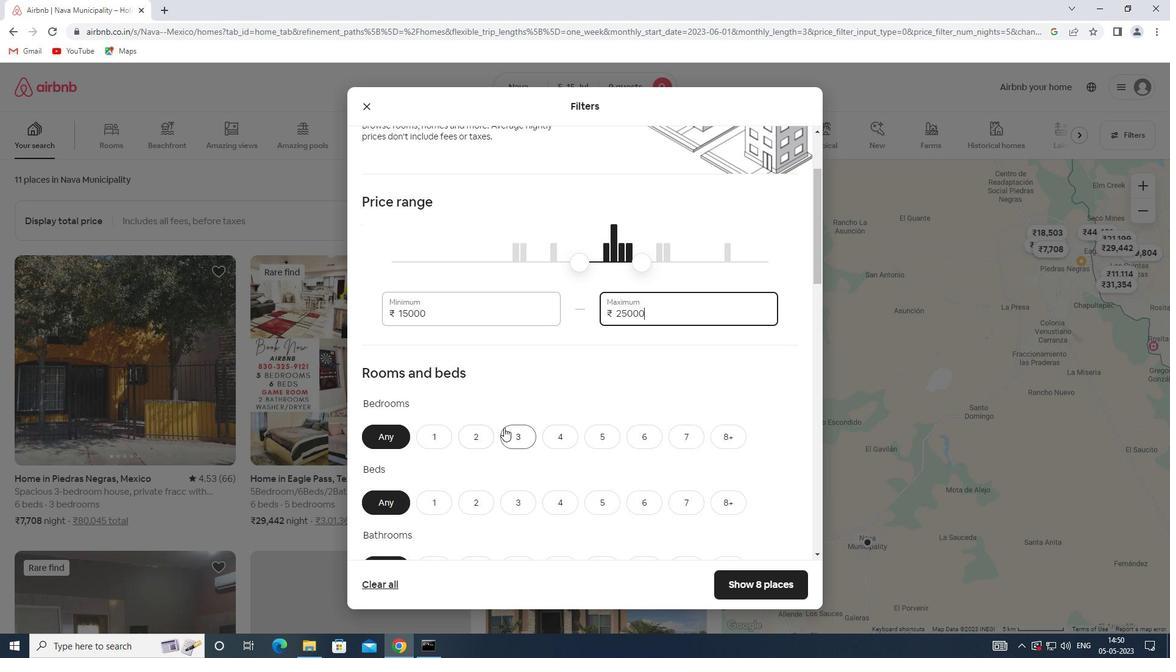 
Action: Mouse scrolled (504, 427) with delta (0, 0)
Screenshot: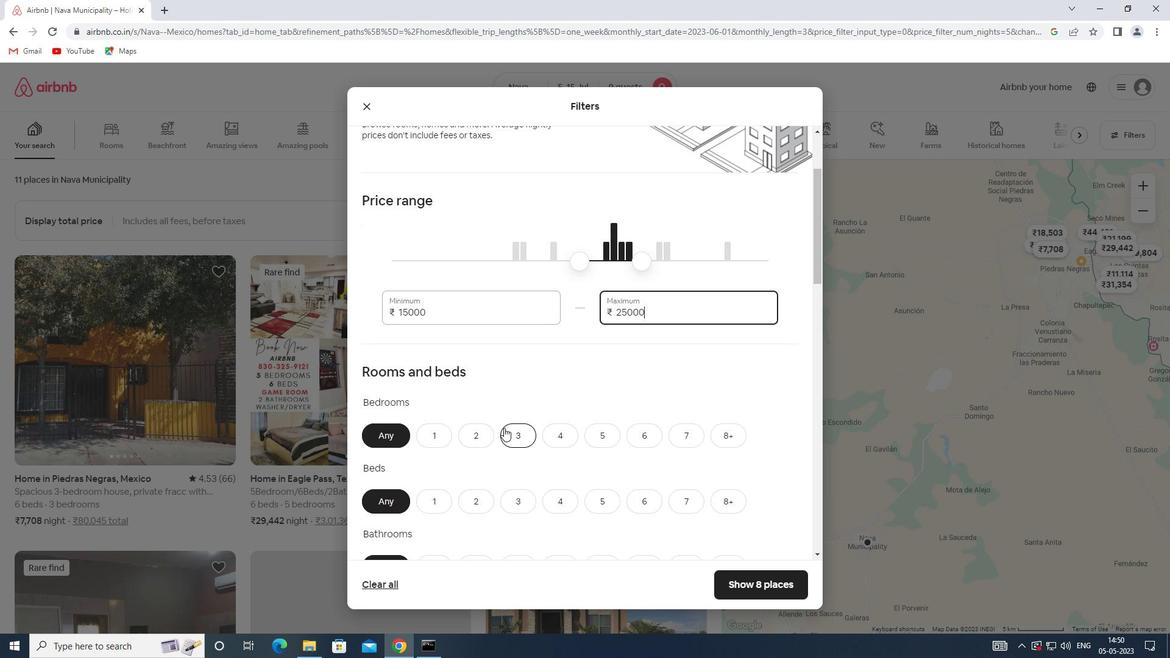 
Action: Mouse moved to (597, 321)
Screenshot: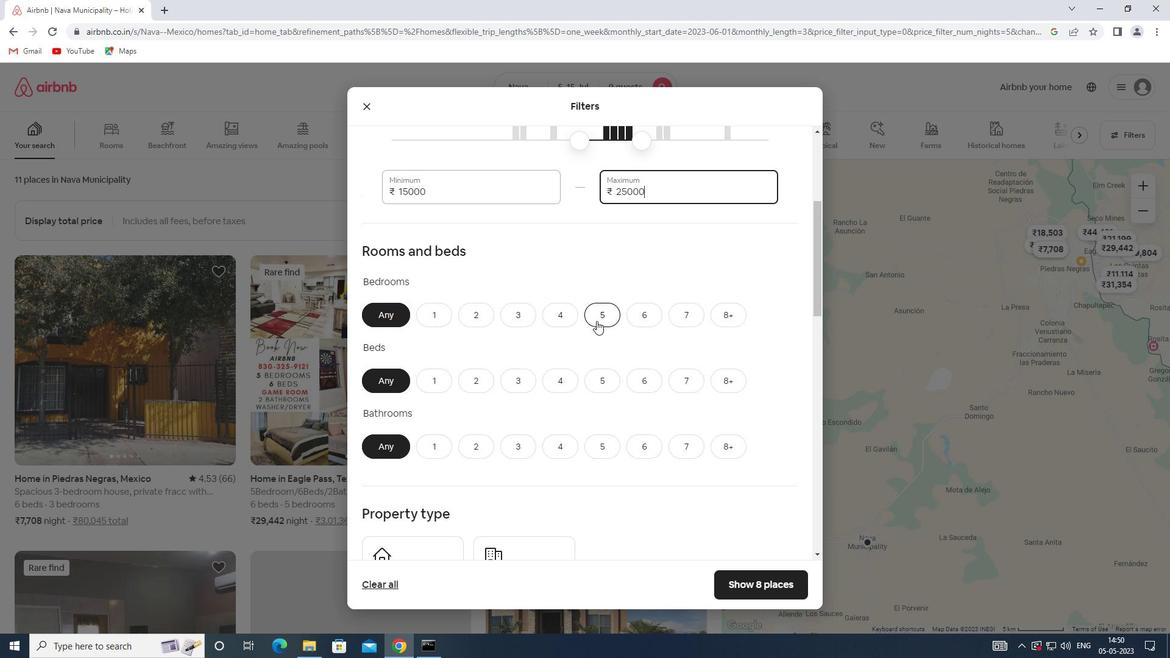 
Action: Mouse pressed left at (597, 321)
Screenshot: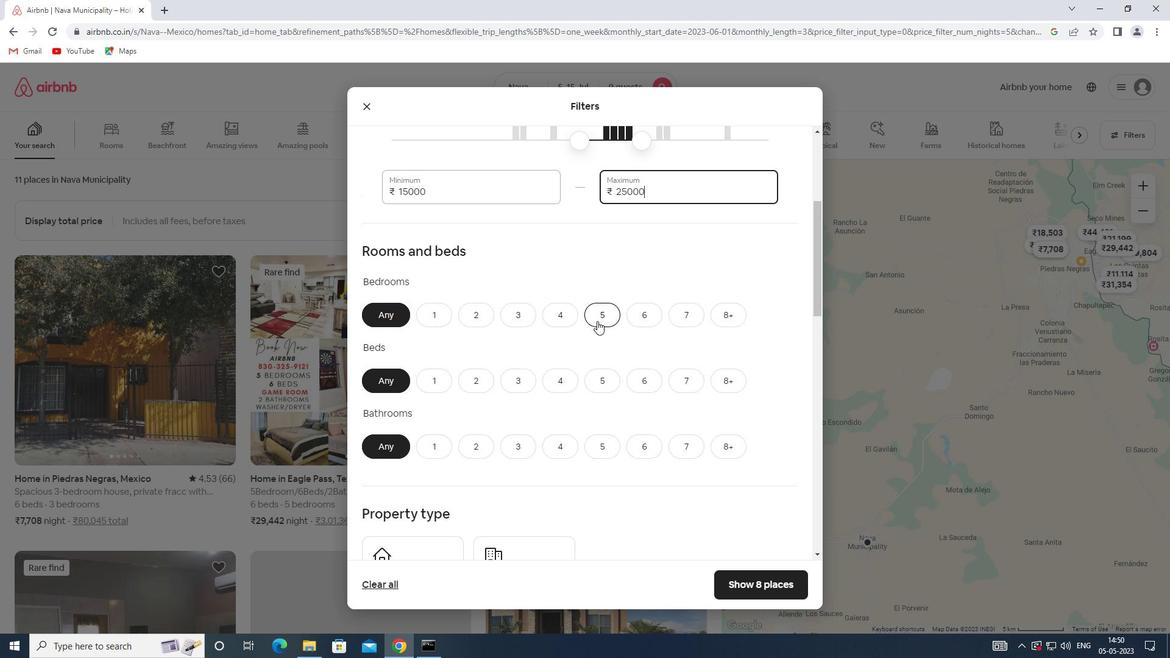 
Action: Mouse moved to (607, 383)
Screenshot: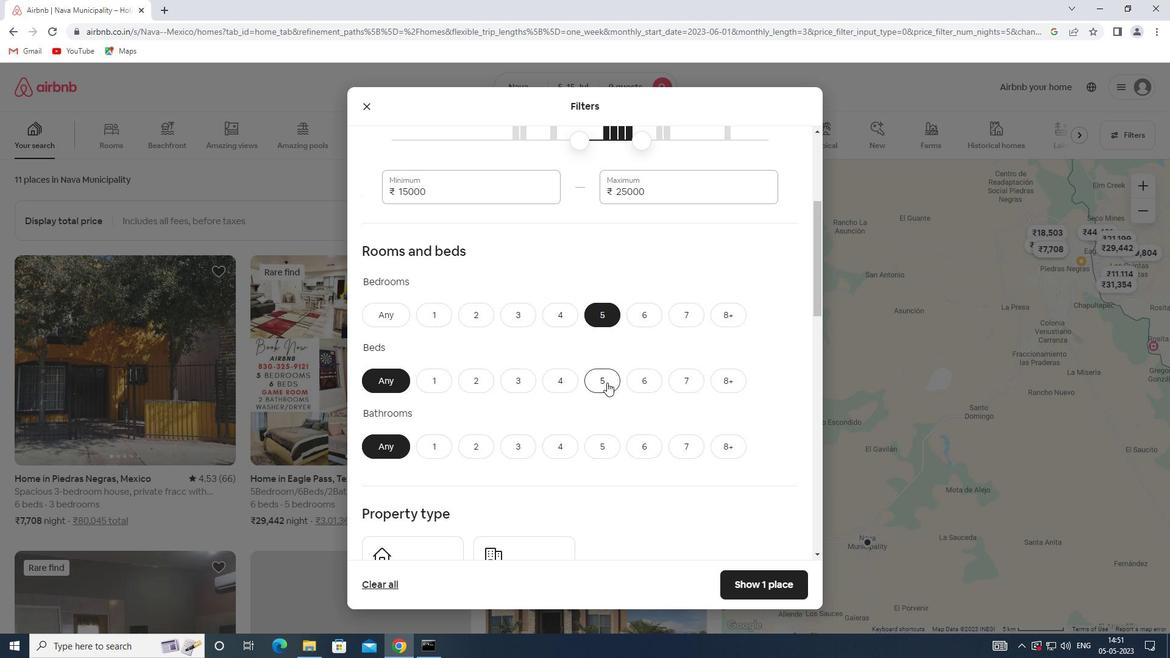 
Action: Mouse pressed left at (607, 383)
Screenshot: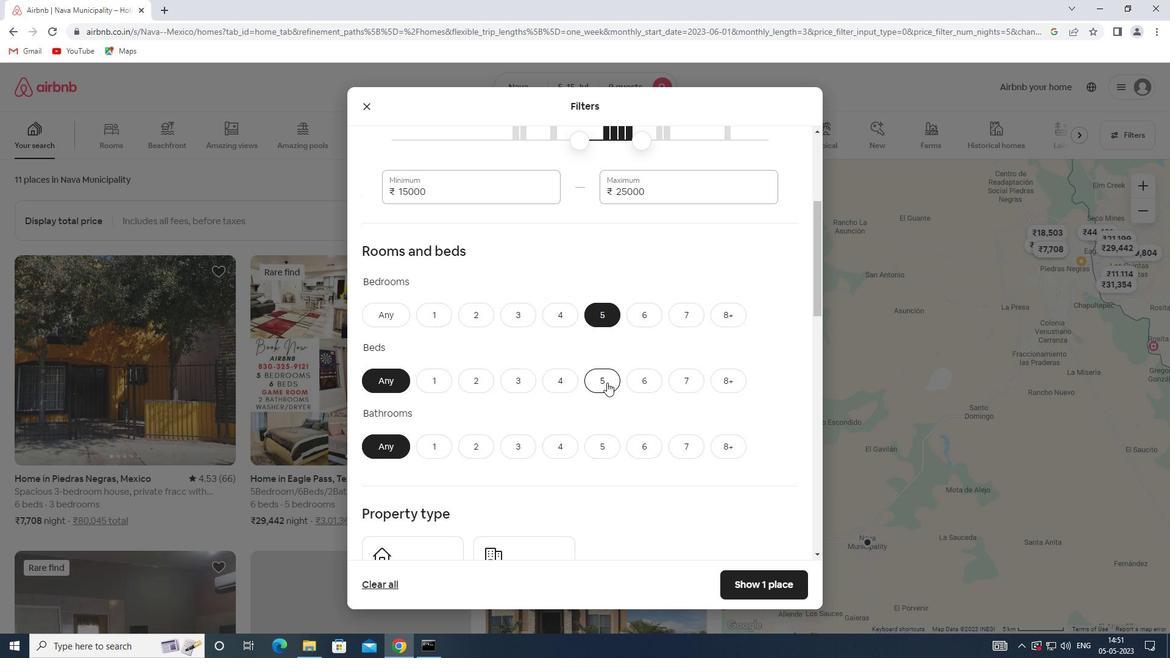 
Action: Mouse moved to (605, 446)
Screenshot: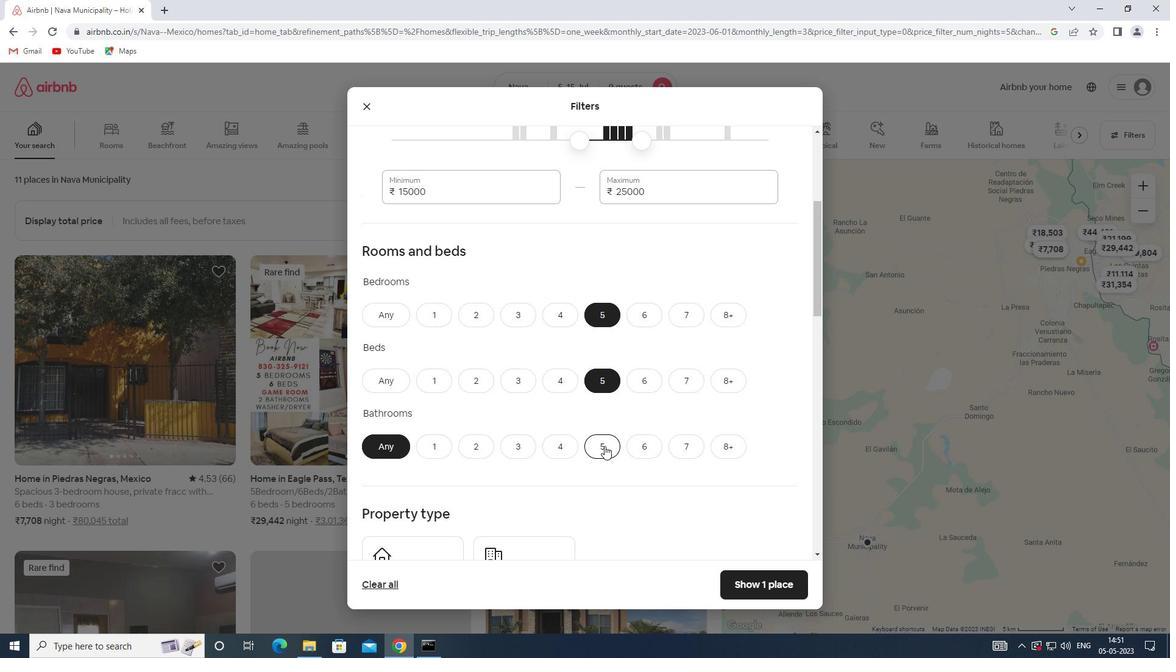 
Action: Mouse pressed left at (605, 446)
Screenshot: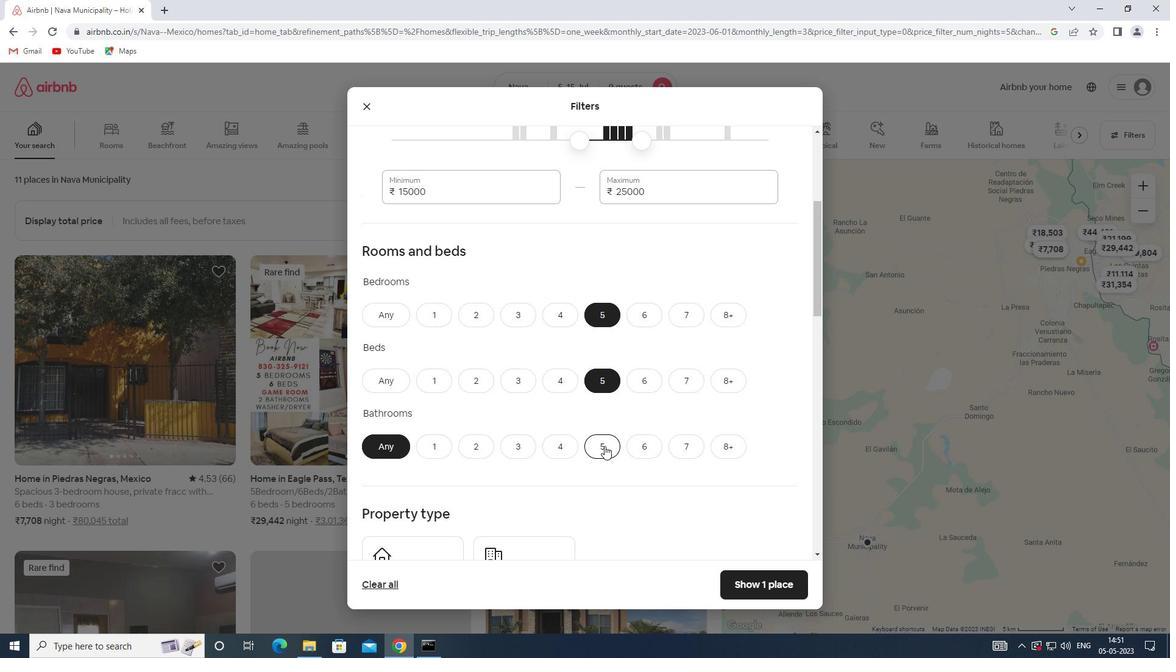 
Action: Mouse moved to (475, 384)
Screenshot: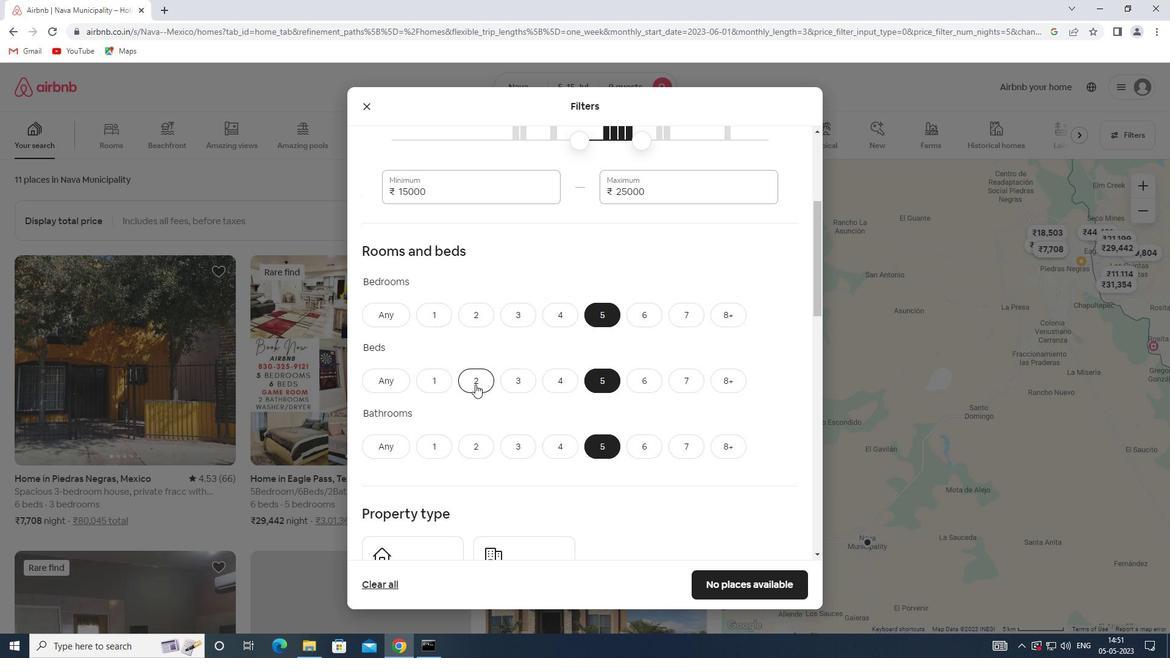 
Action: Mouse scrolled (475, 384) with delta (0, 0)
Screenshot: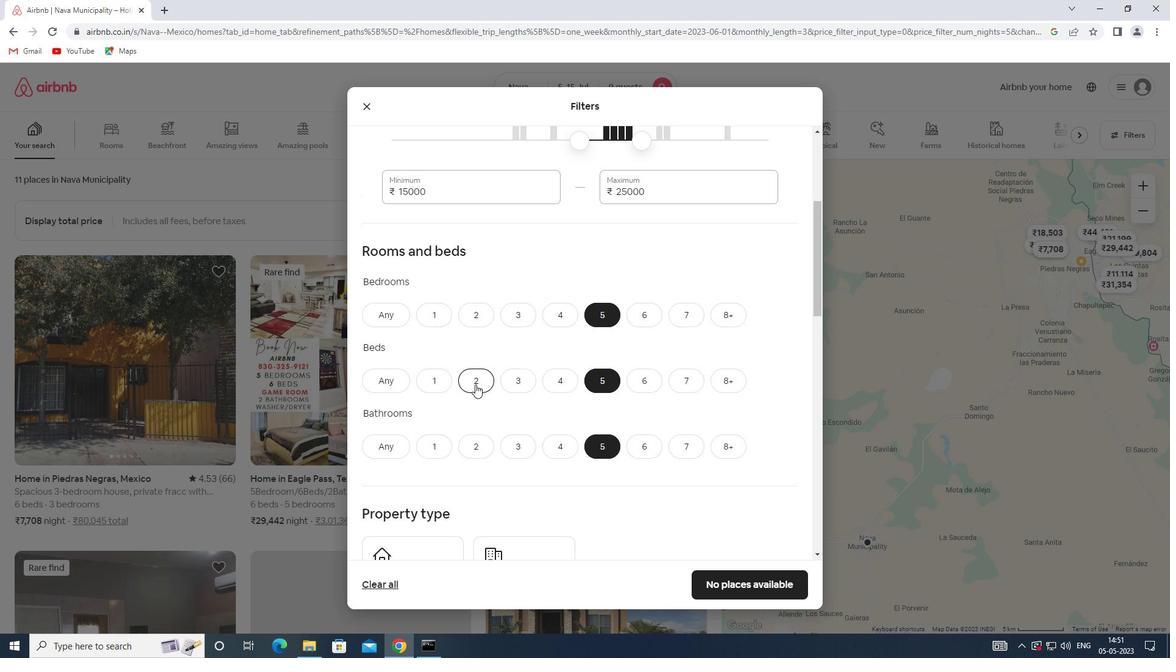 
Action: Mouse moved to (471, 379)
Screenshot: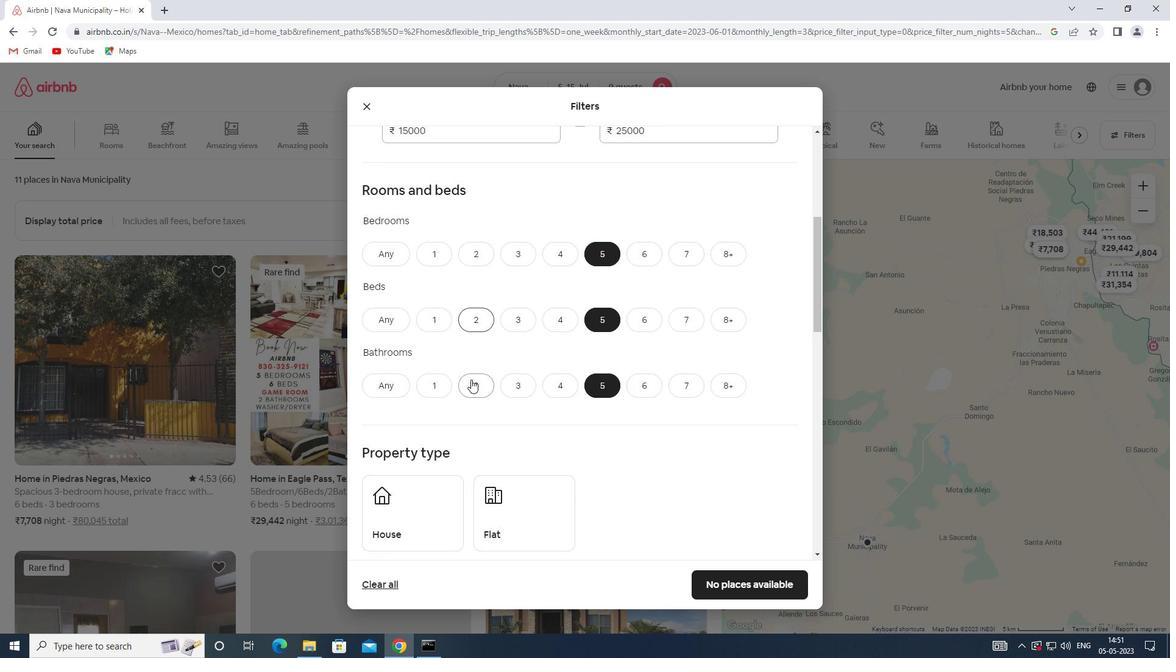 
Action: Mouse scrolled (471, 379) with delta (0, 0)
Screenshot: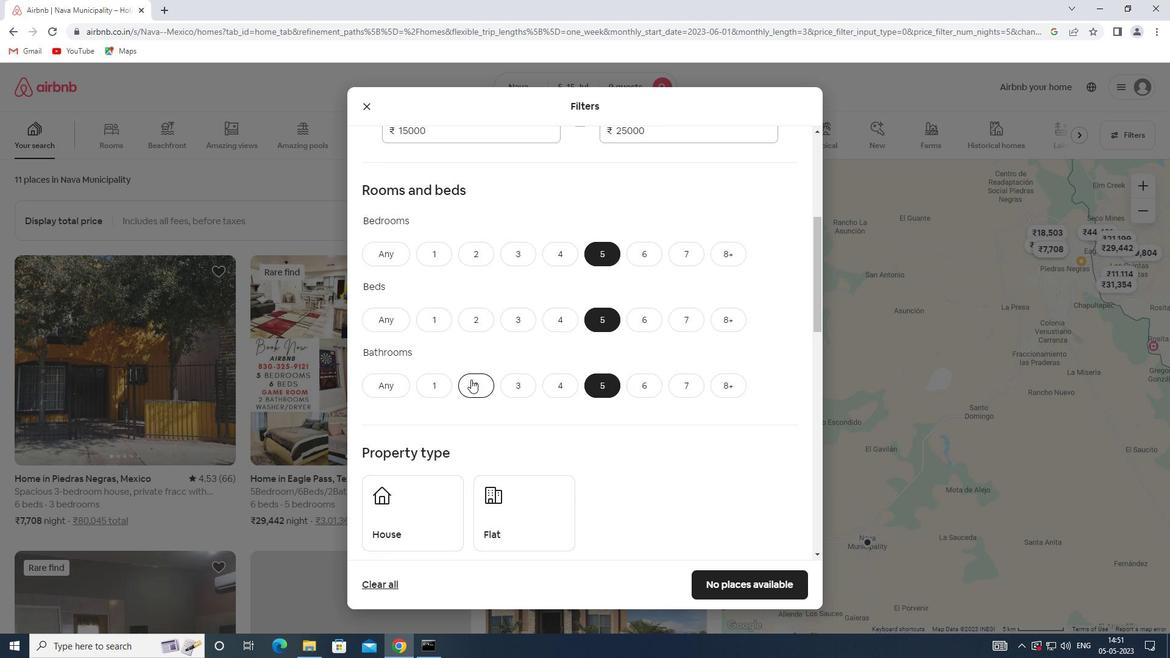 
Action: Mouse moved to (467, 377)
Screenshot: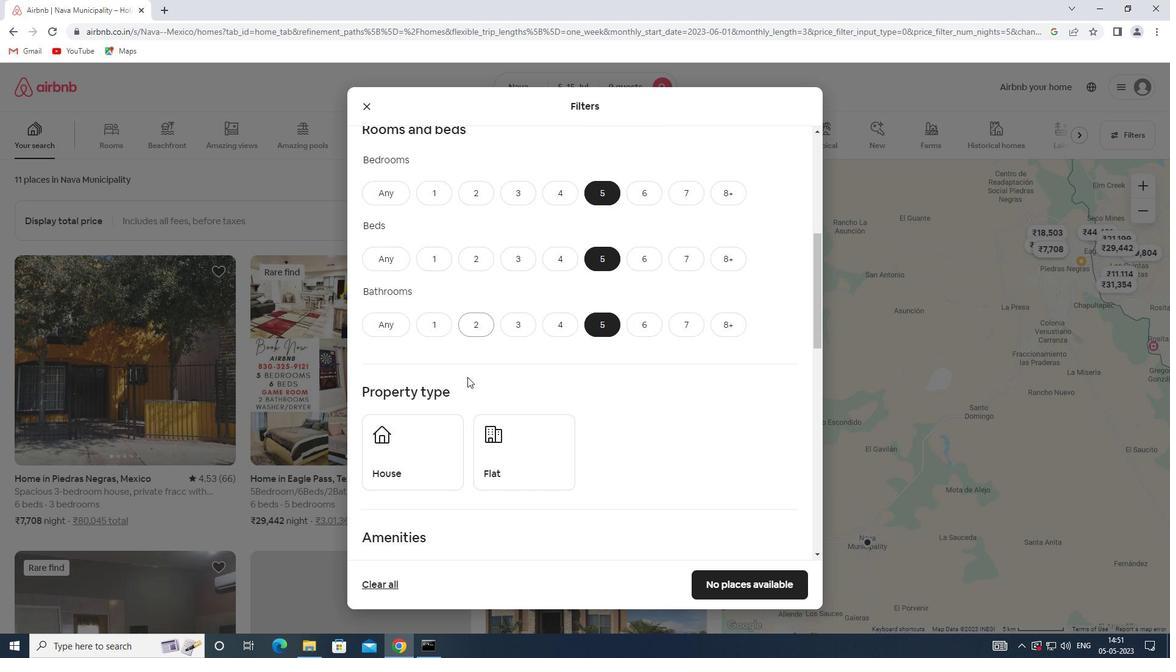 
Action: Mouse scrolled (467, 376) with delta (0, 0)
Screenshot: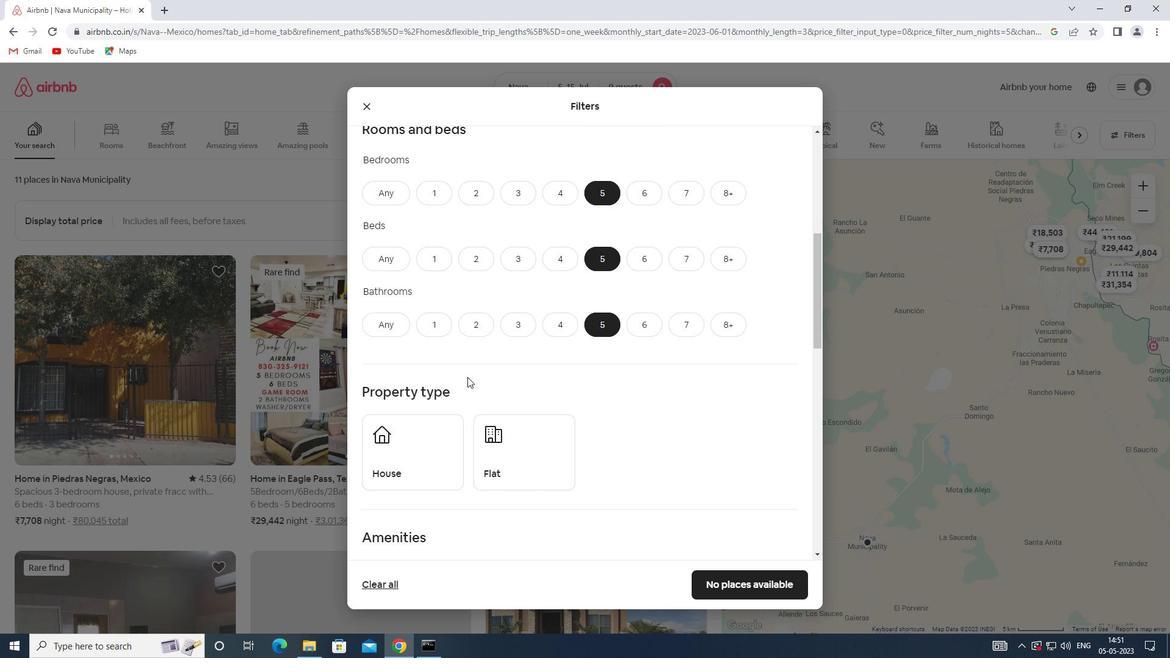 
Action: Mouse moved to (428, 373)
Screenshot: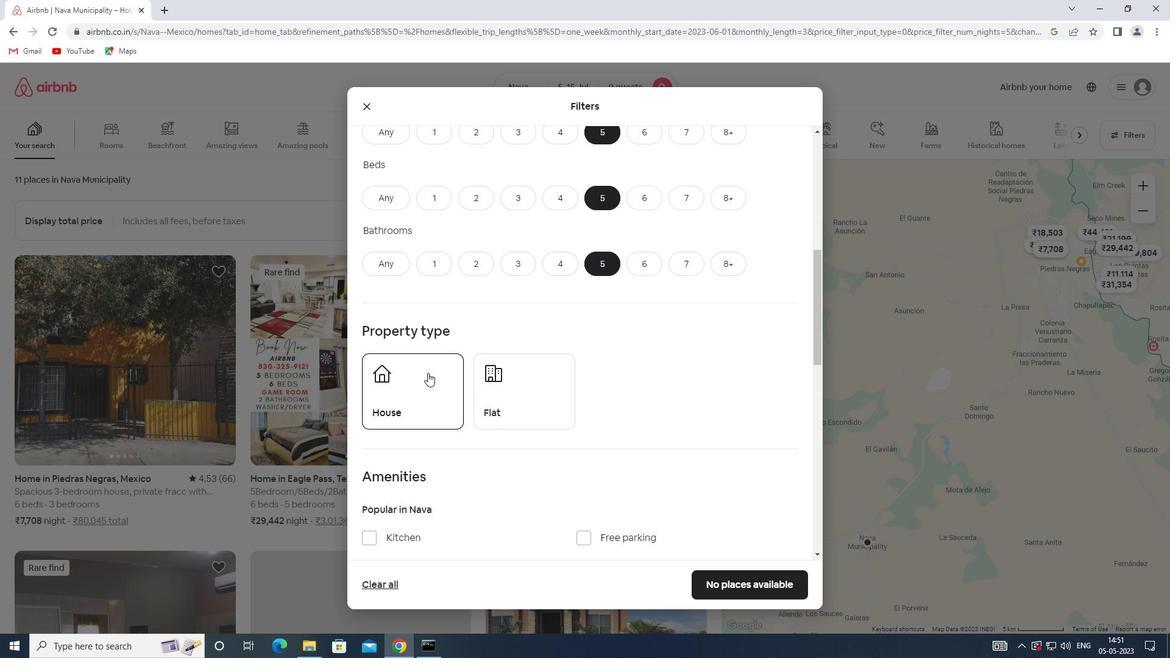 
Action: Mouse pressed left at (428, 373)
Screenshot: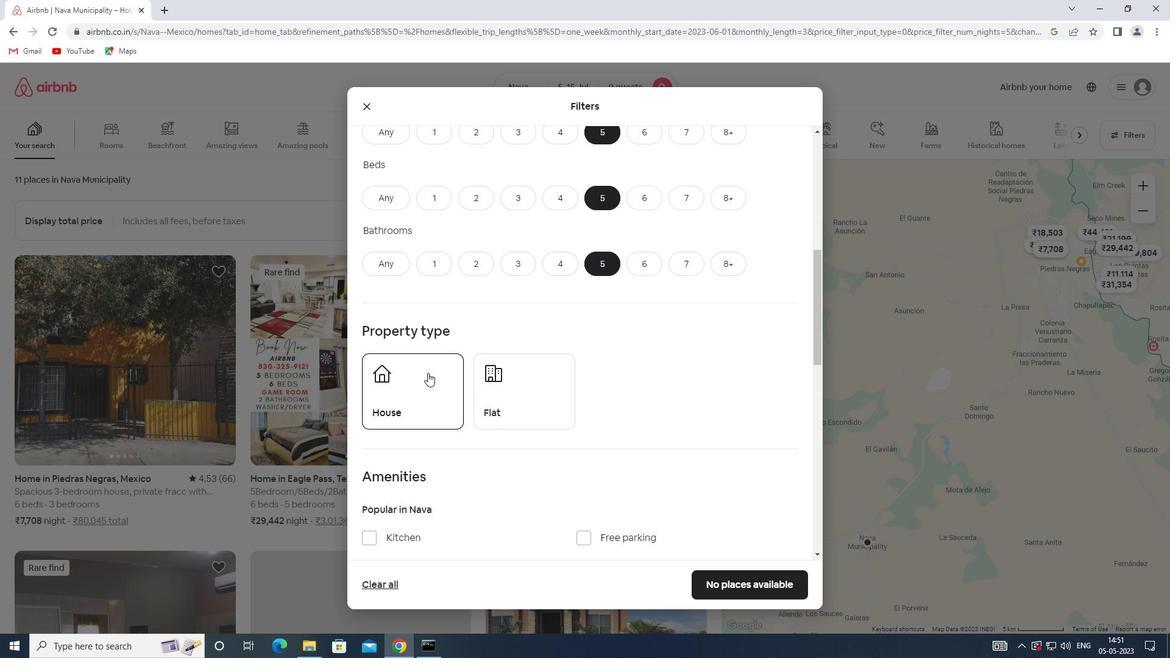 
Action: Mouse moved to (528, 393)
Screenshot: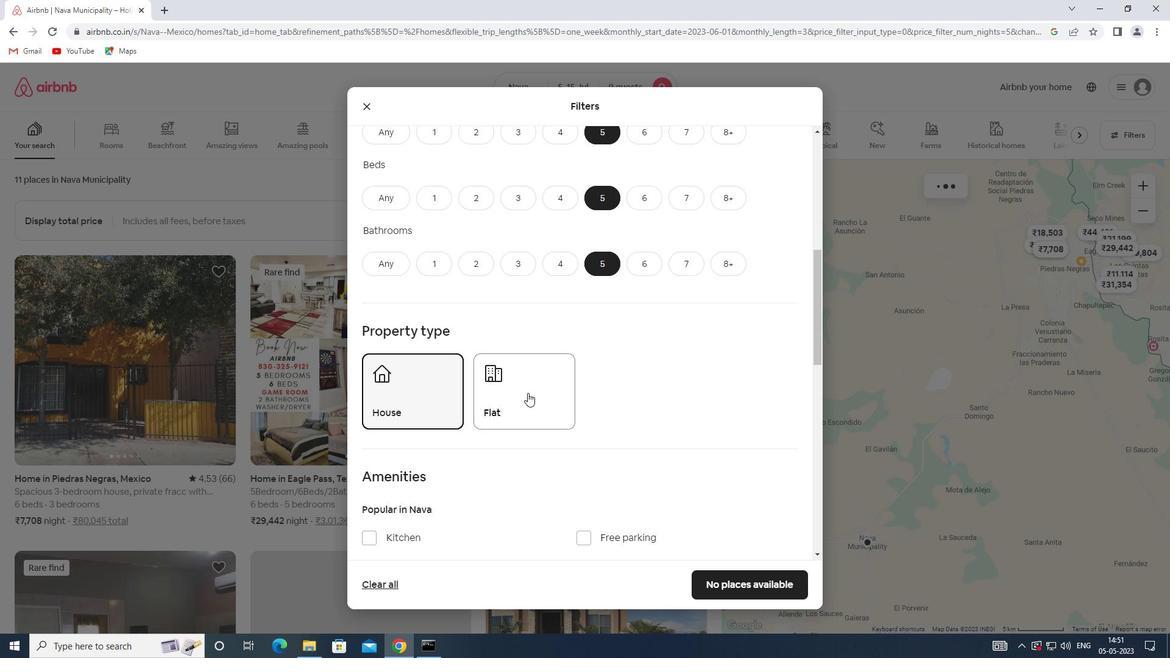 
Action: Mouse pressed left at (528, 393)
Screenshot: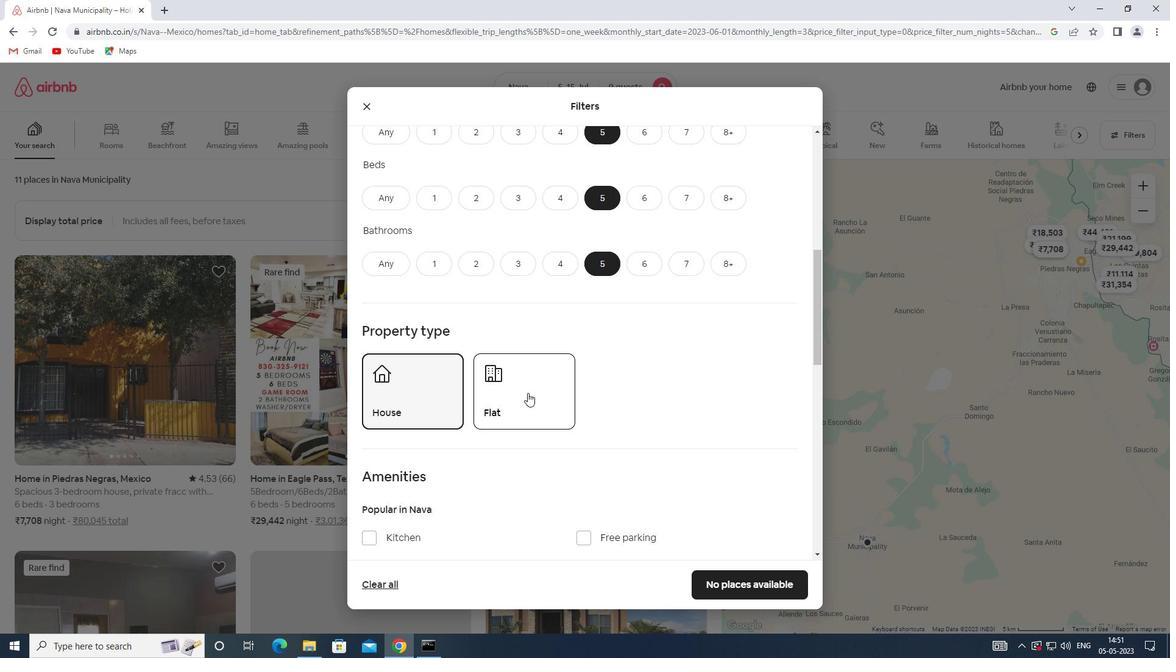 
Action: Mouse moved to (453, 374)
Screenshot: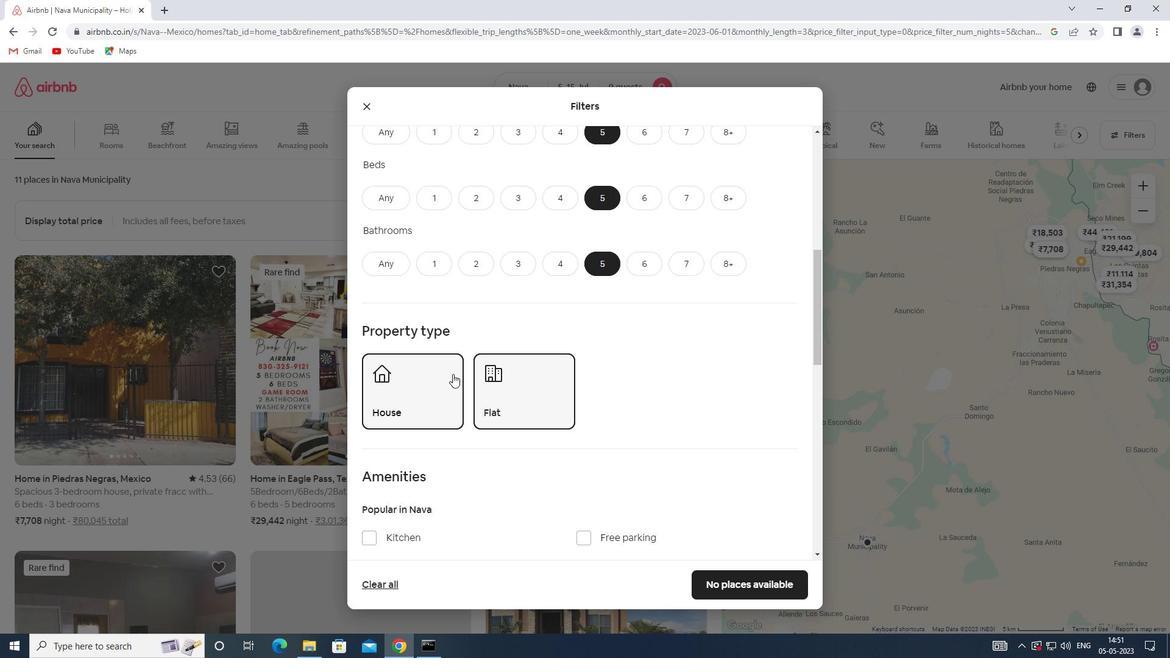 
Action: Mouse scrolled (453, 373) with delta (0, 0)
Screenshot: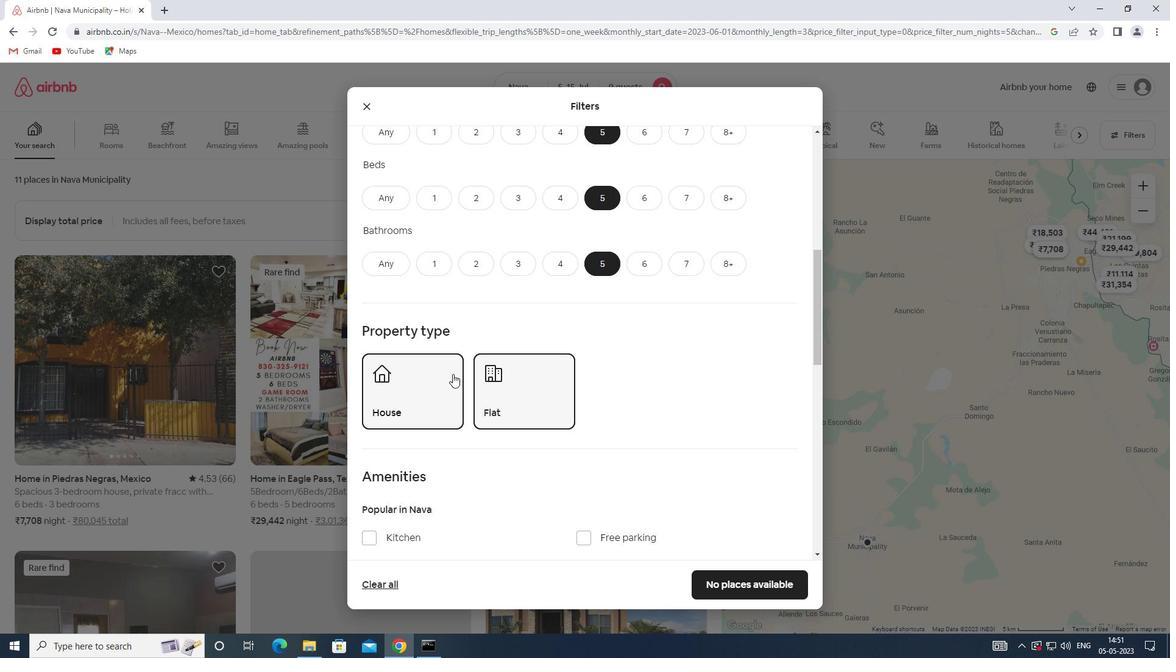 
Action: Mouse scrolled (453, 373) with delta (0, 0)
Screenshot: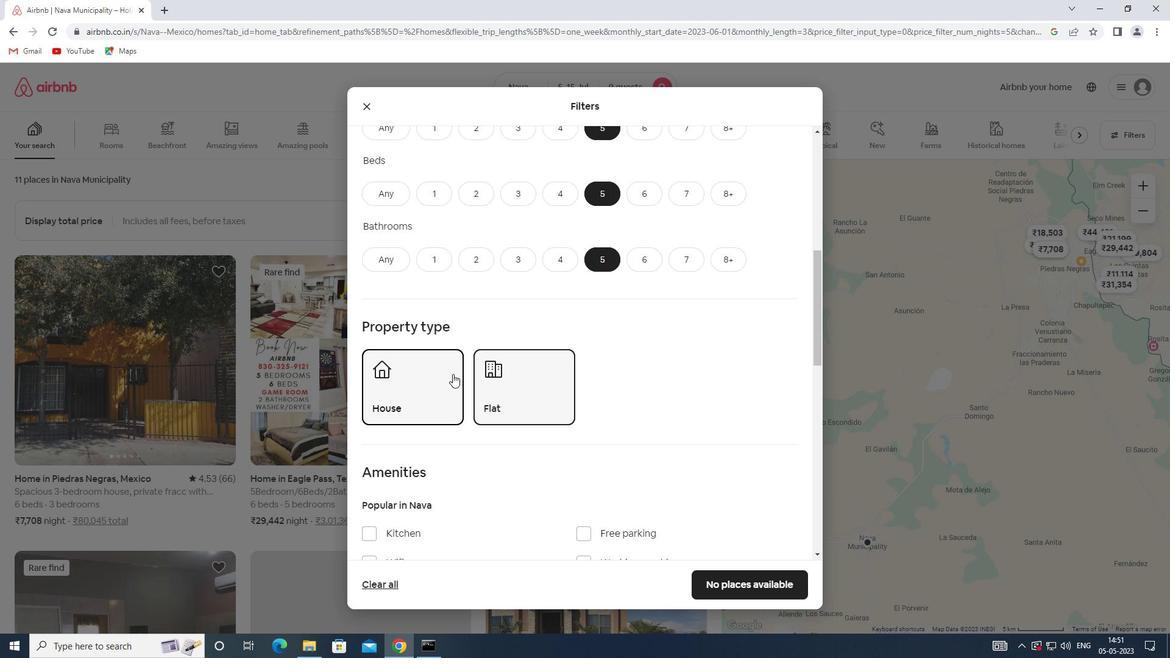 
Action: Mouse scrolled (453, 373) with delta (0, 0)
Screenshot: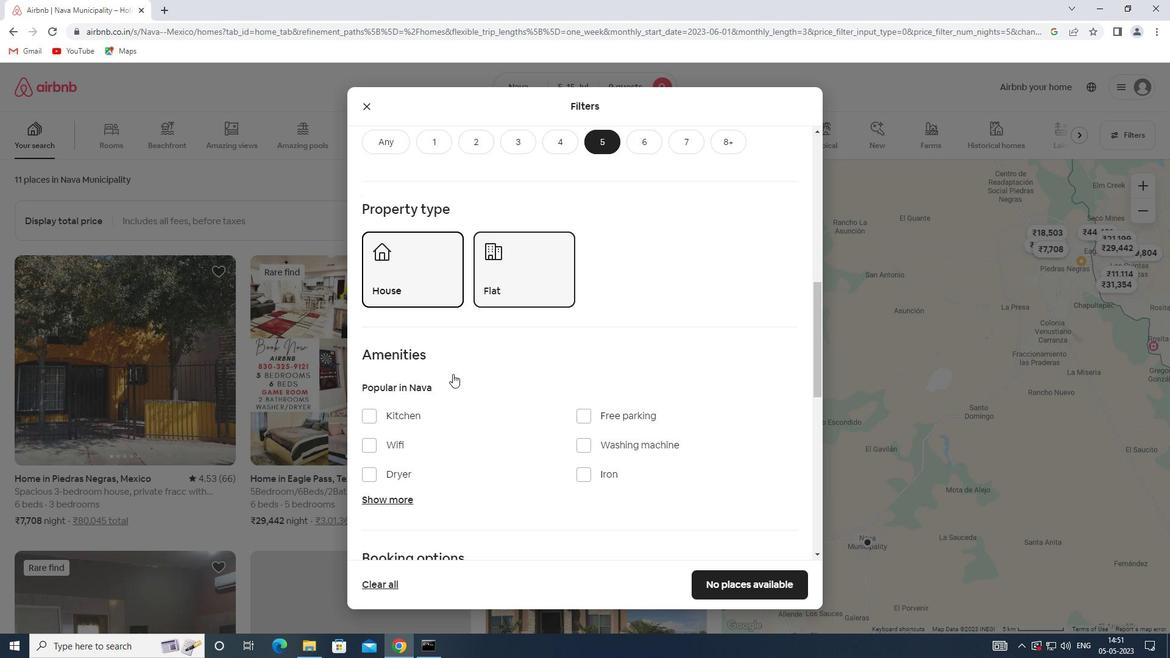
Action: Mouse moved to (456, 372)
Screenshot: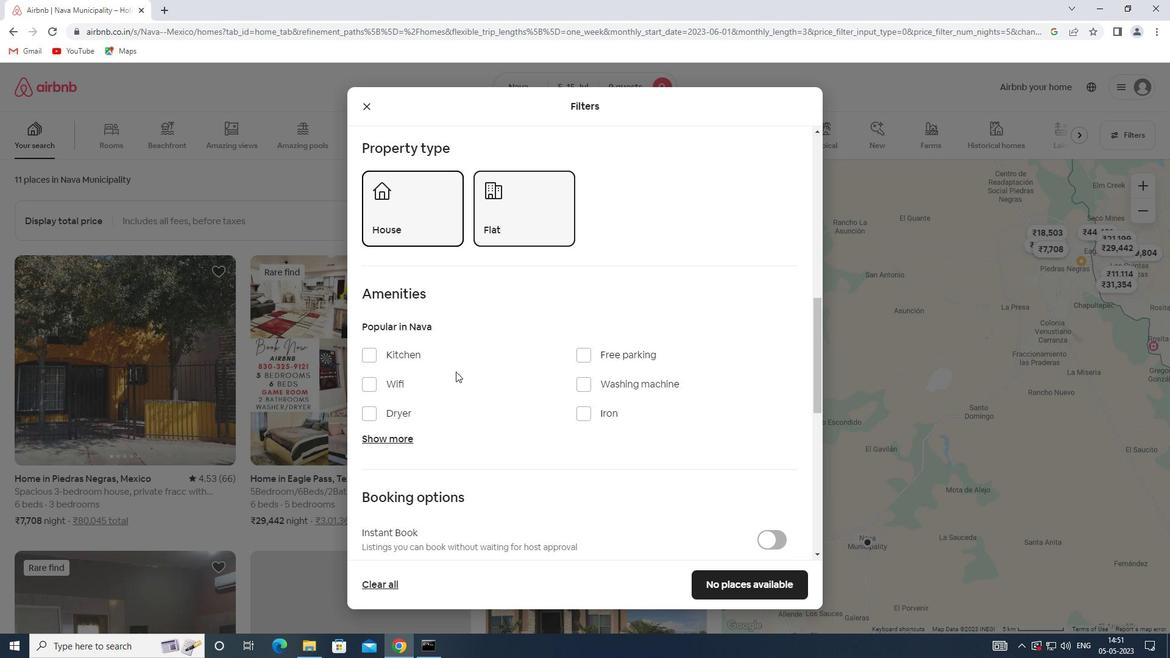 
Action: Mouse scrolled (456, 371) with delta (0, 0)
Screenshot: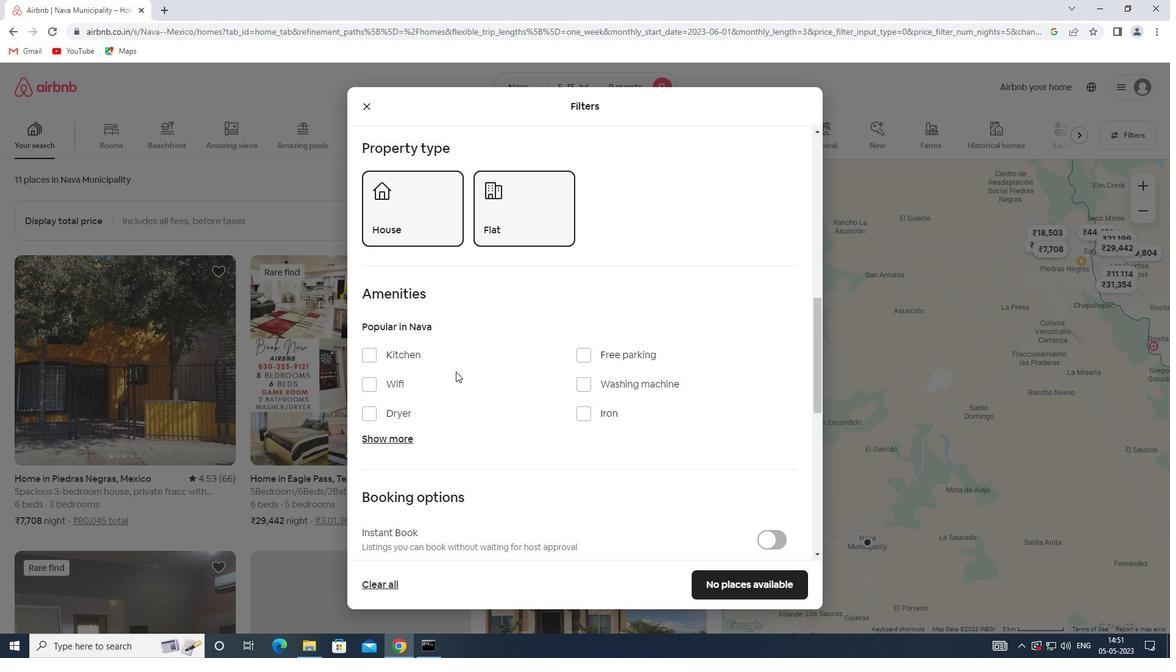 
Action: Mouse scrolled (456, 371) with delta (0, 0)
Screenshot: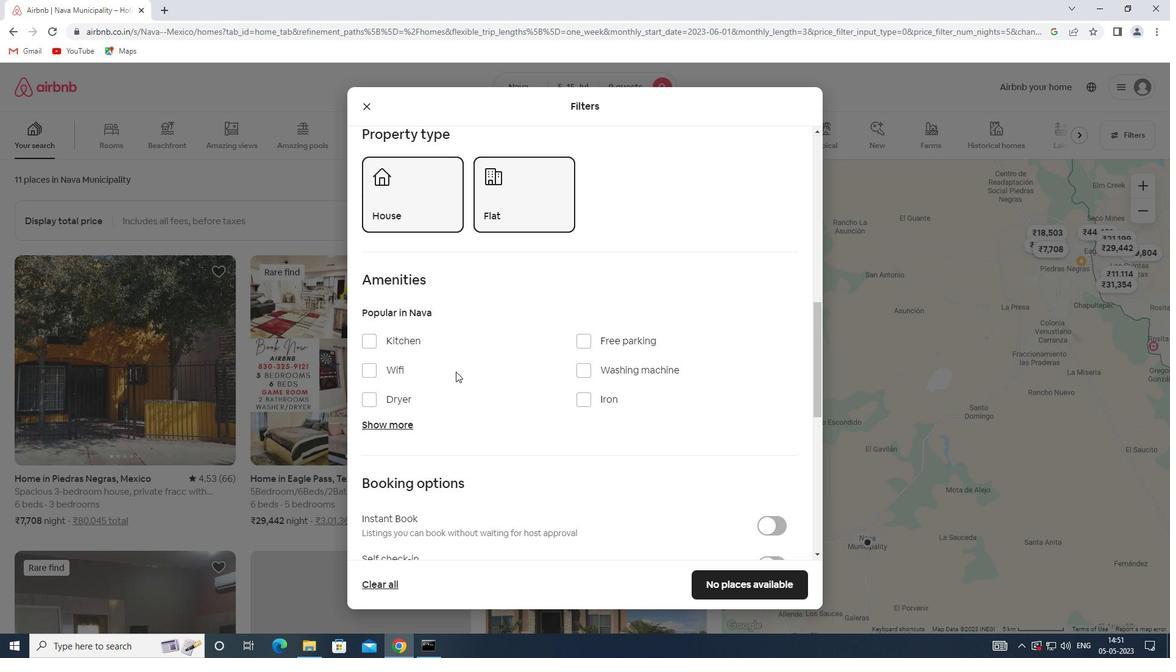 
Action: Mouse moved to (766, 453)
Screenshot: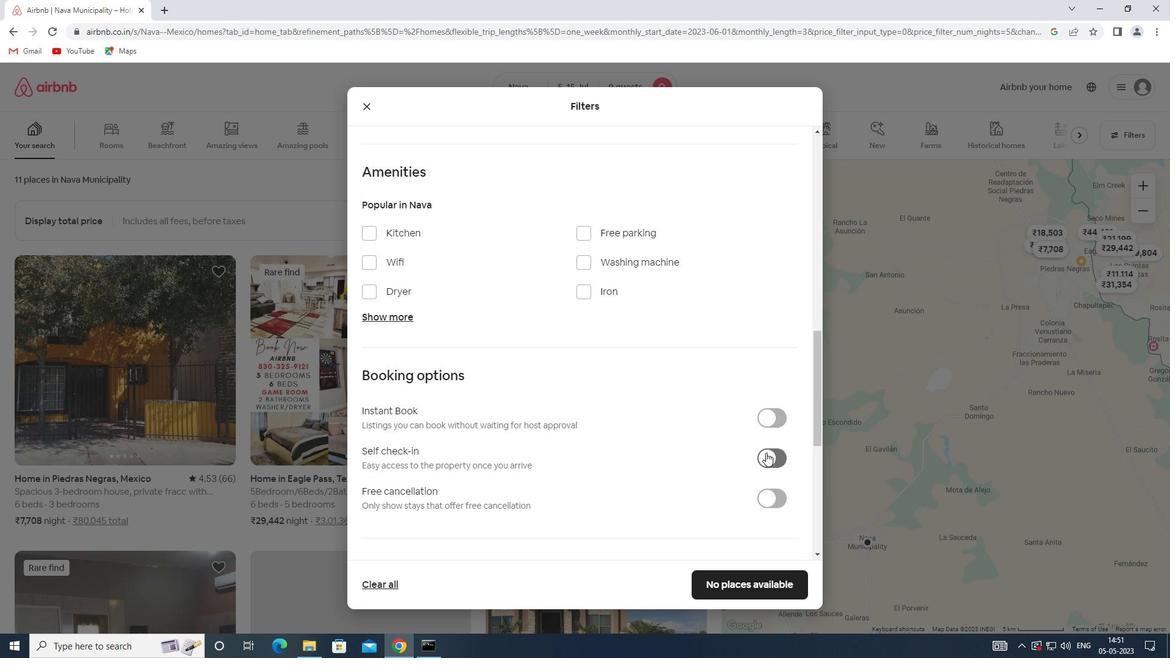 
Action: Mouse pressed left at (766, 453)
Screenshot: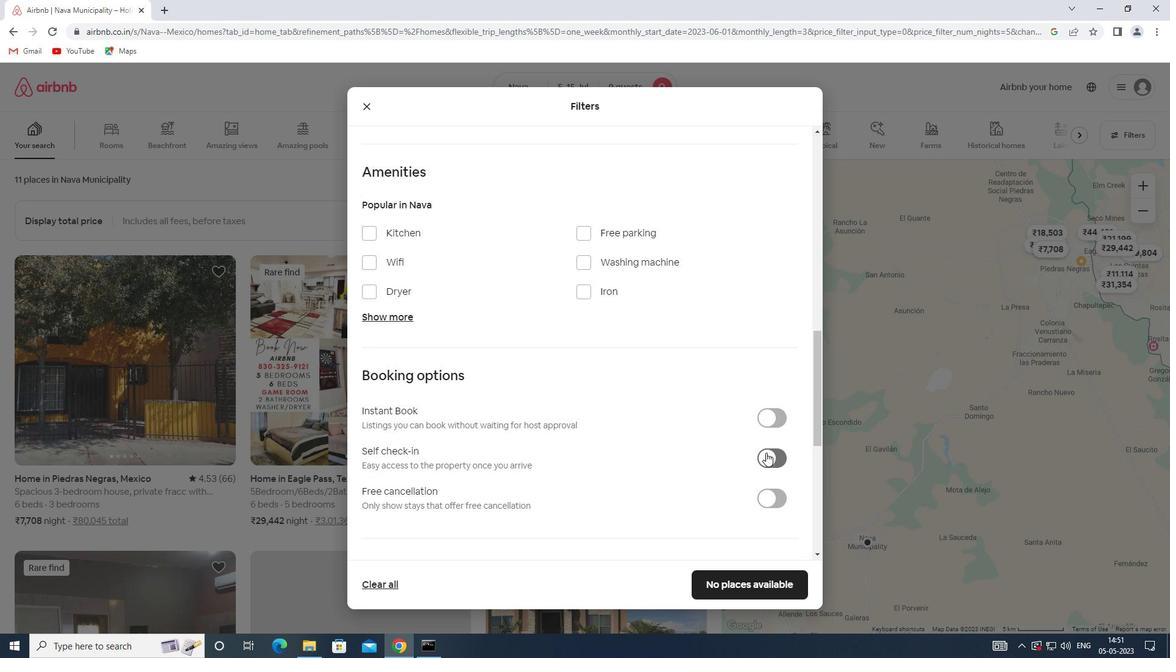 
Action: Mouse moved to (459, 409)
Screenshot: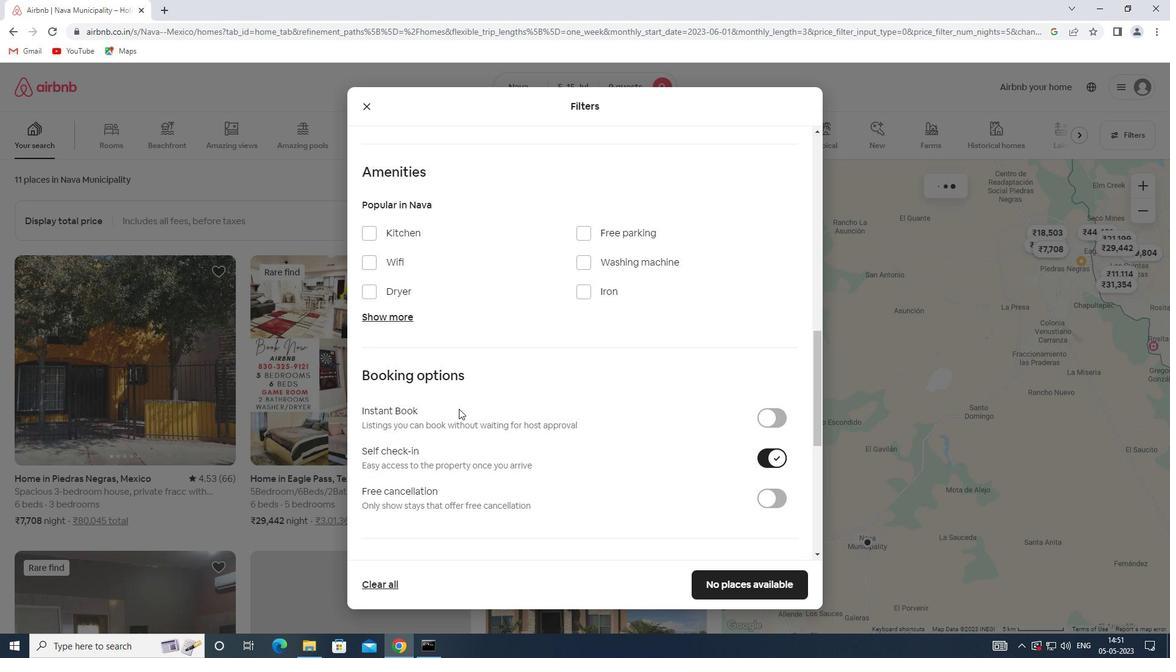 
Action: Mouse scrolled (459, 408) with delta (0, 0)
Screenshot: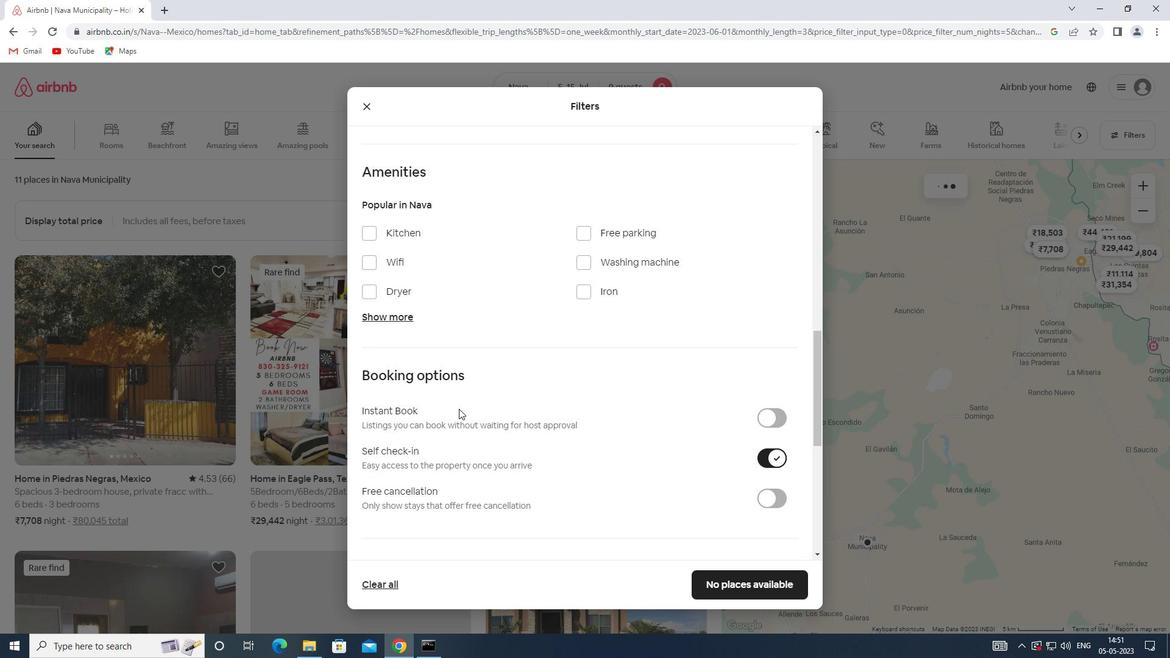 
Action: Mouse scrolled (459, 408) with delta (0, 0)
Screenshot: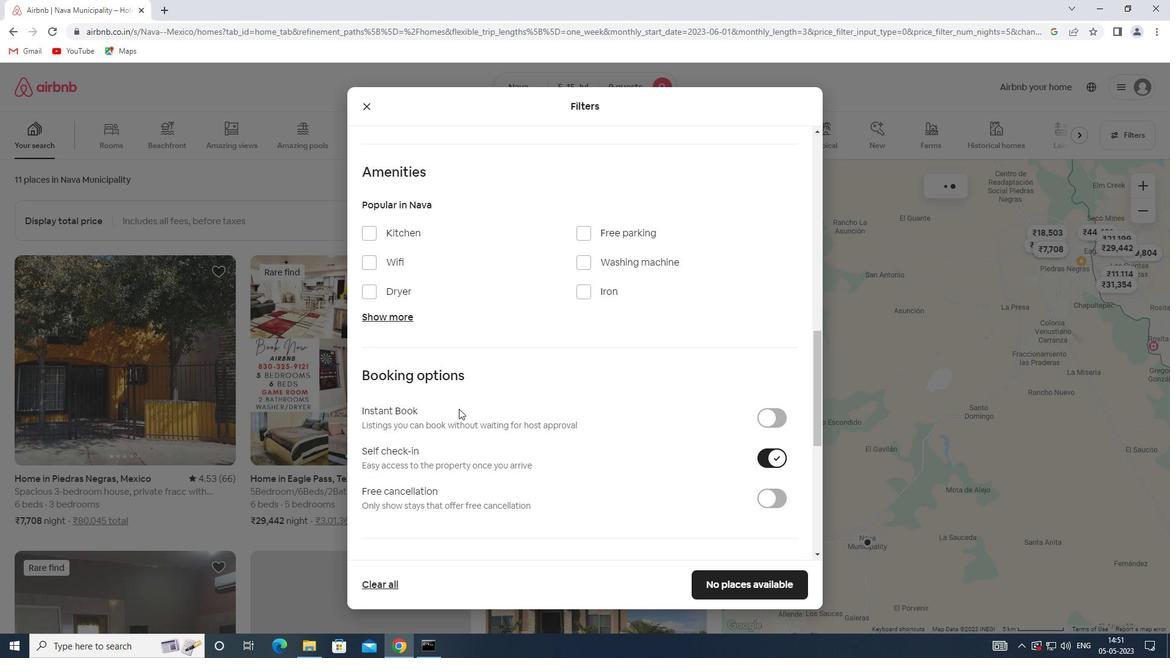 
Action: Mouse scrolled (459, 408) with delta (0, 0)
Screenshot: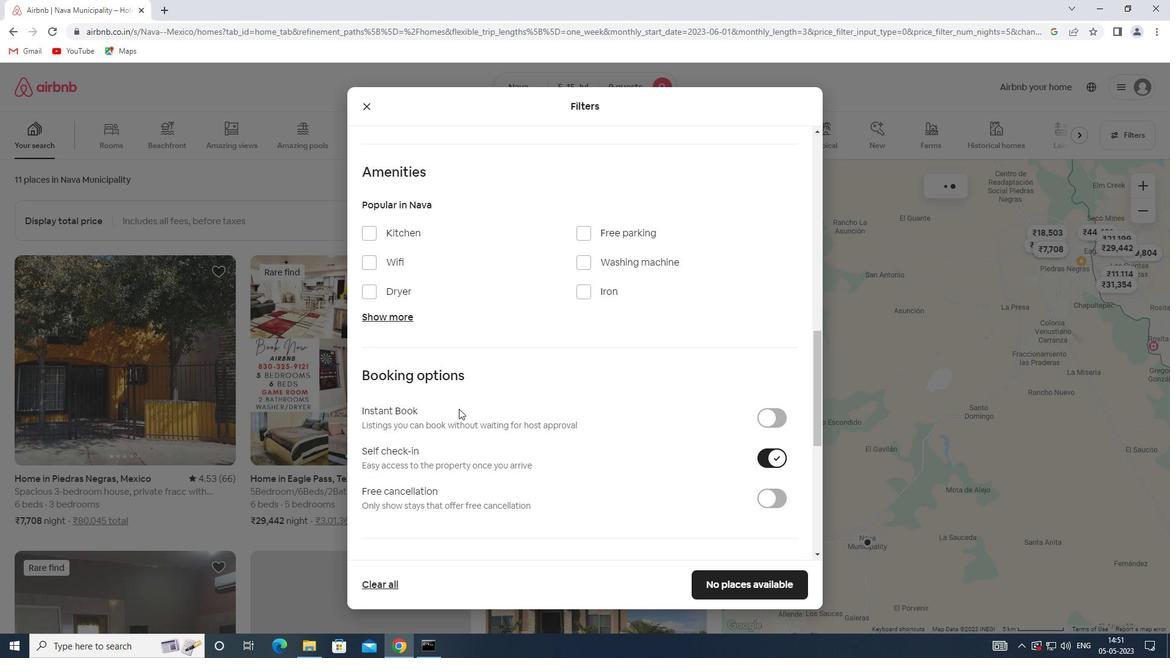 
Action: Mouse scrolled (459, 408) with delta (0, 0)
Screenshot: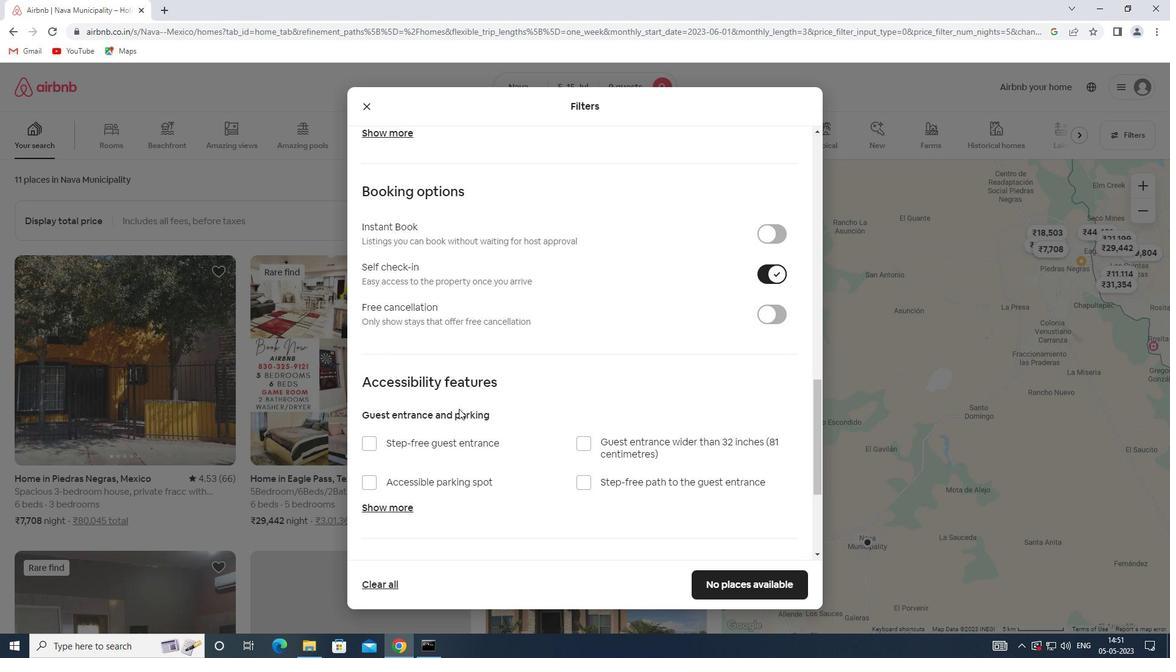 
Action: Mouse scrolled (459, 408) with delta (0, 0)
Screenshot: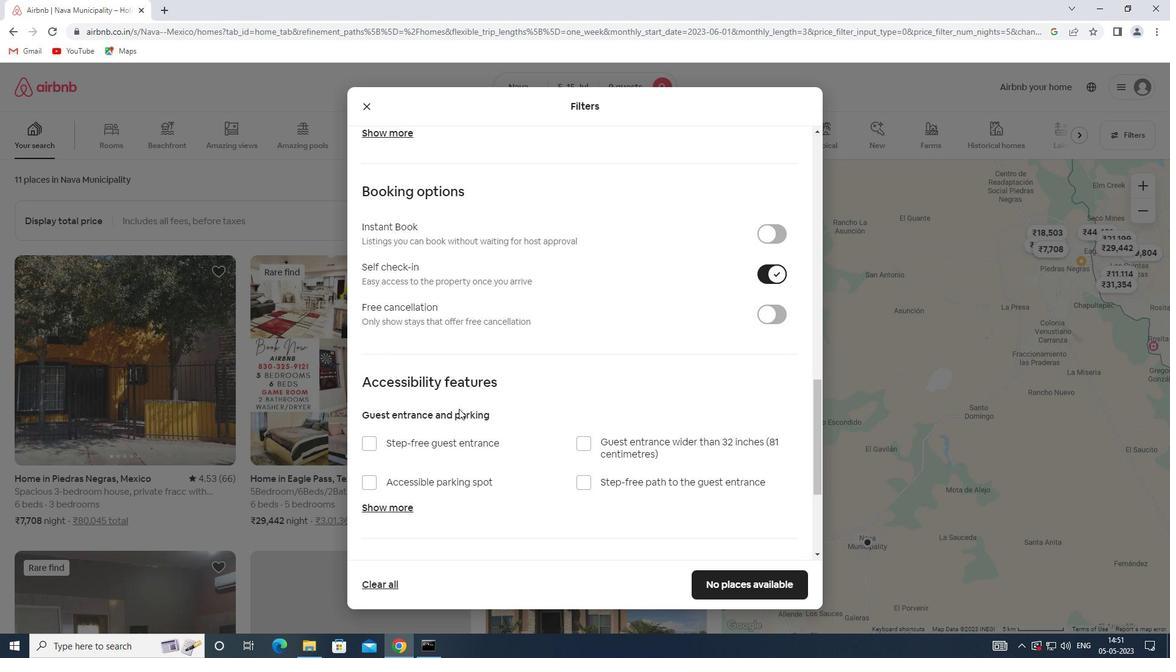 
Action: Mouse scrolled (459, 408) with delta (0, 0)
Screenshot: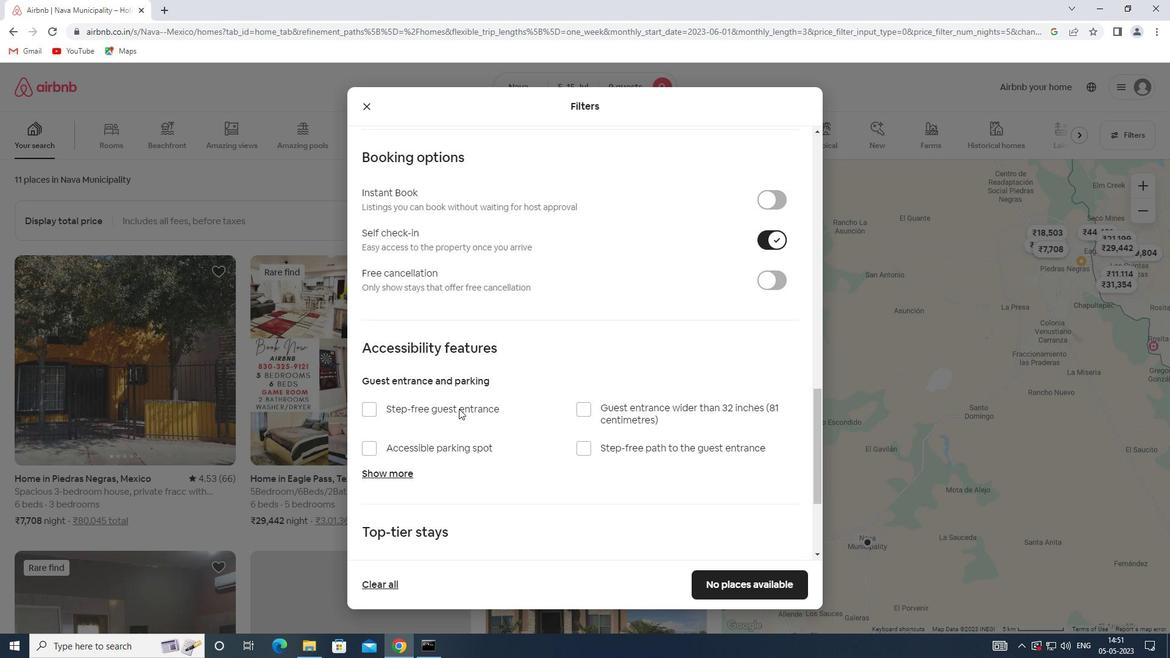 
Action: Mouse scrolled (459, 408) with delta (0, 0)
Screenshot: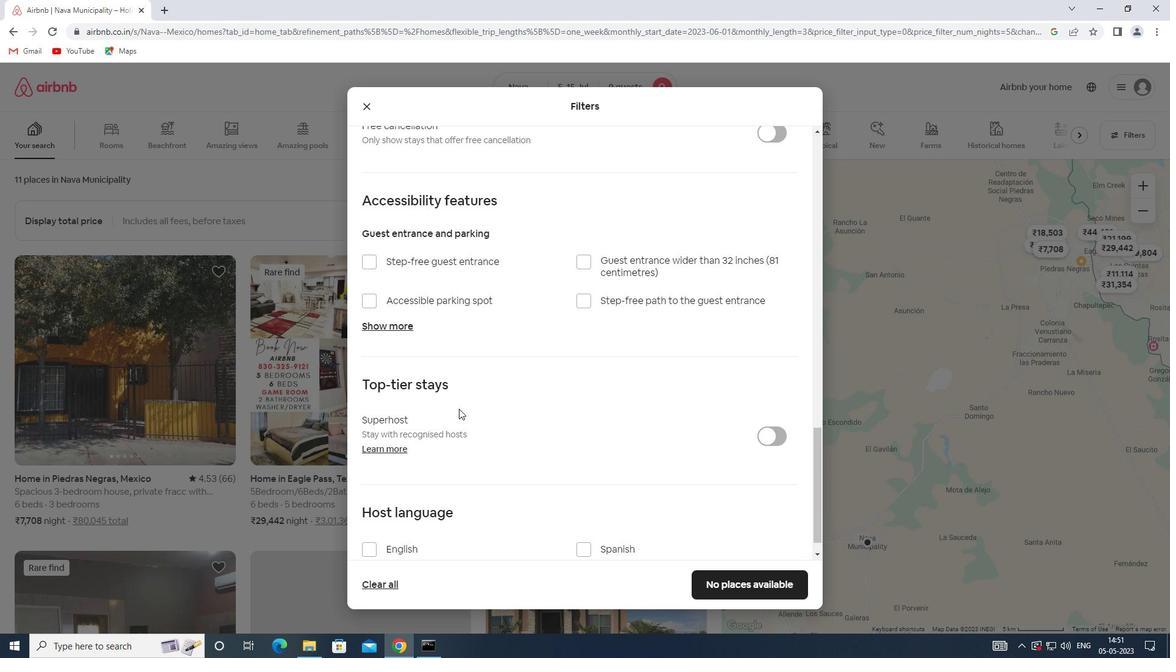 
Action: Mouse scrolled (459, 408) with delta (0, 0)
Screenshot: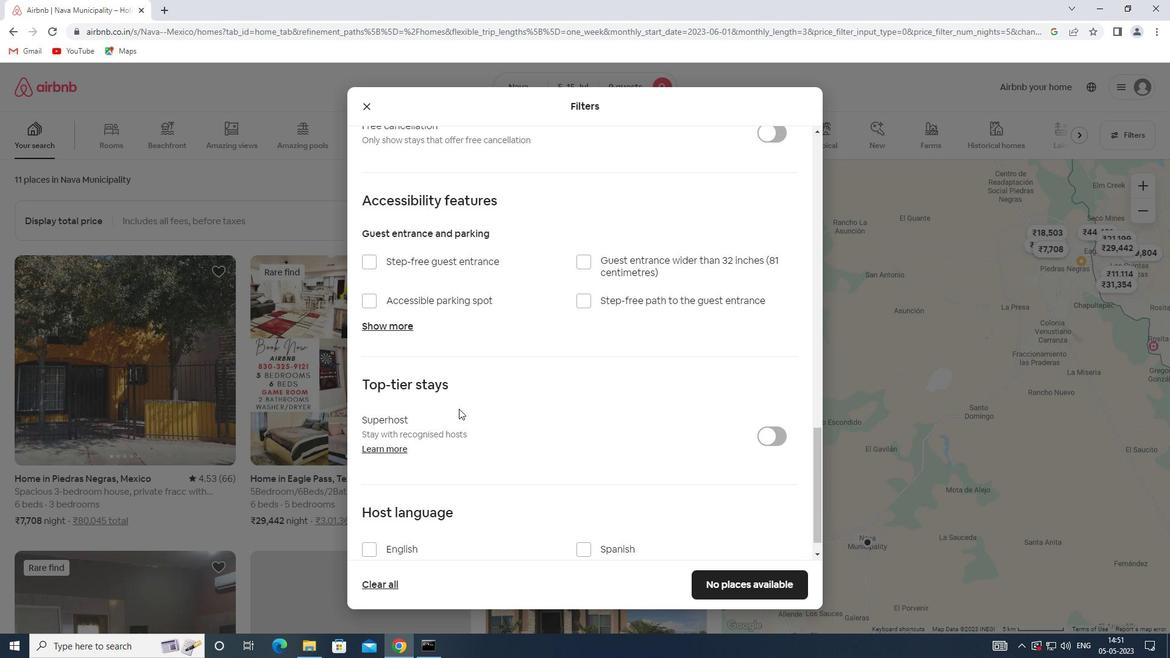 
Action: Mouse scrolled (459, 408) with delta (0, 0)
Screenshot: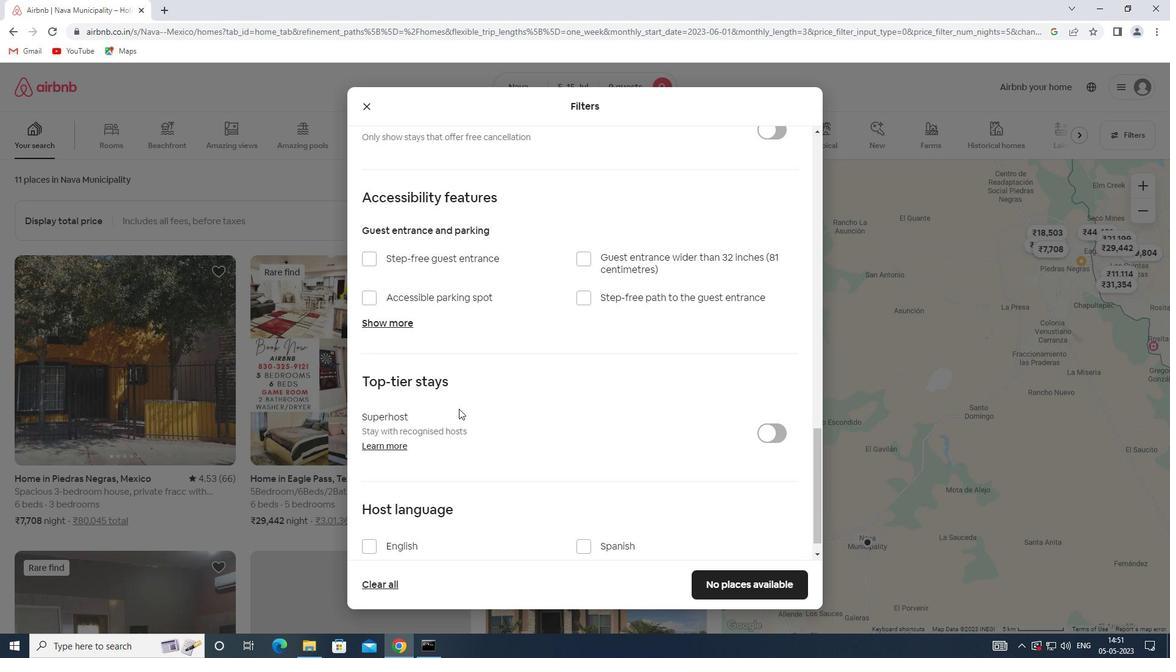 
Action: Mouse scrolled (459, 408) with delta (0, 0)
Screenshot: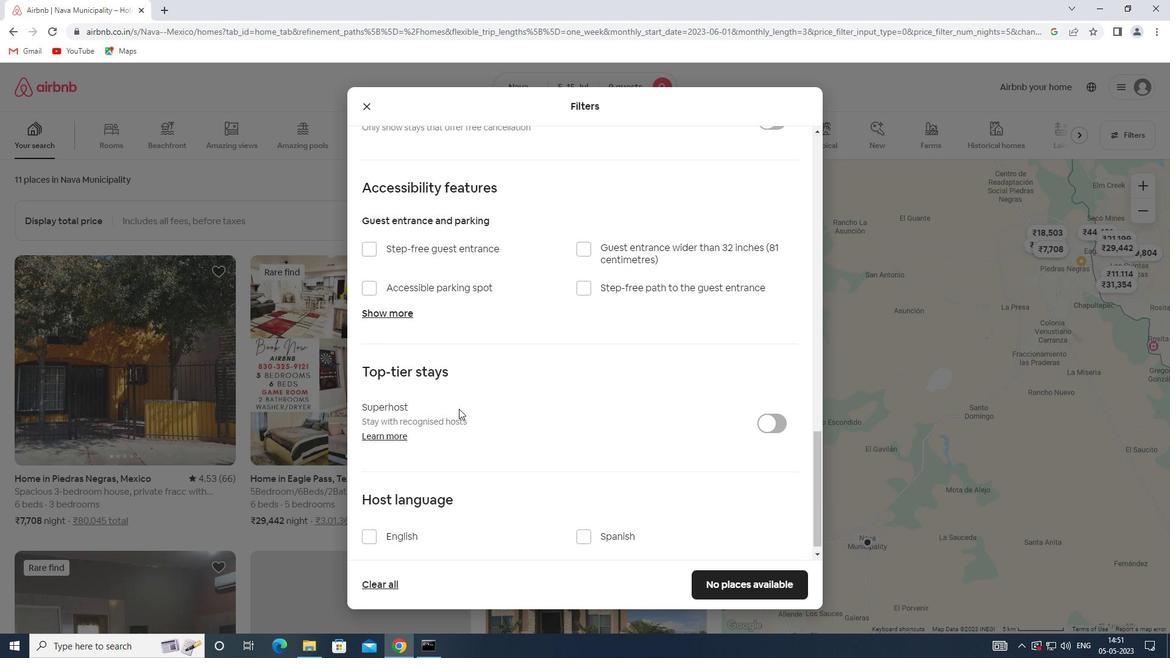 
Action: Mouse moved to (376, 528)
Screenshot: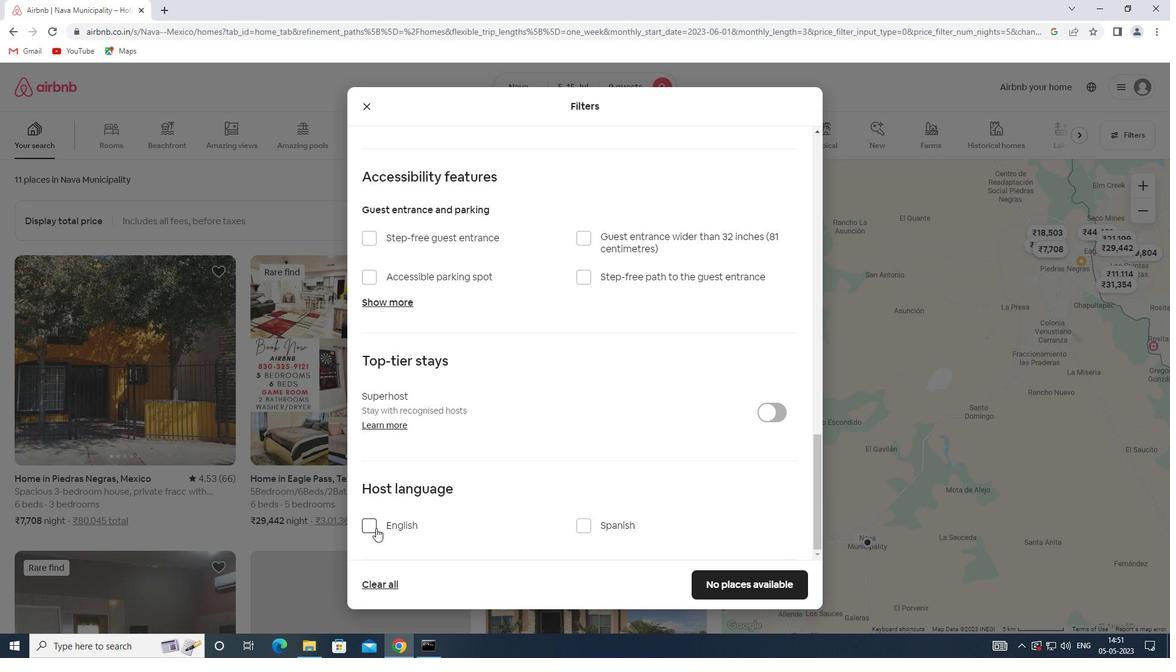 
Action: Mouse pressed left at (376, 528)
Screenshot: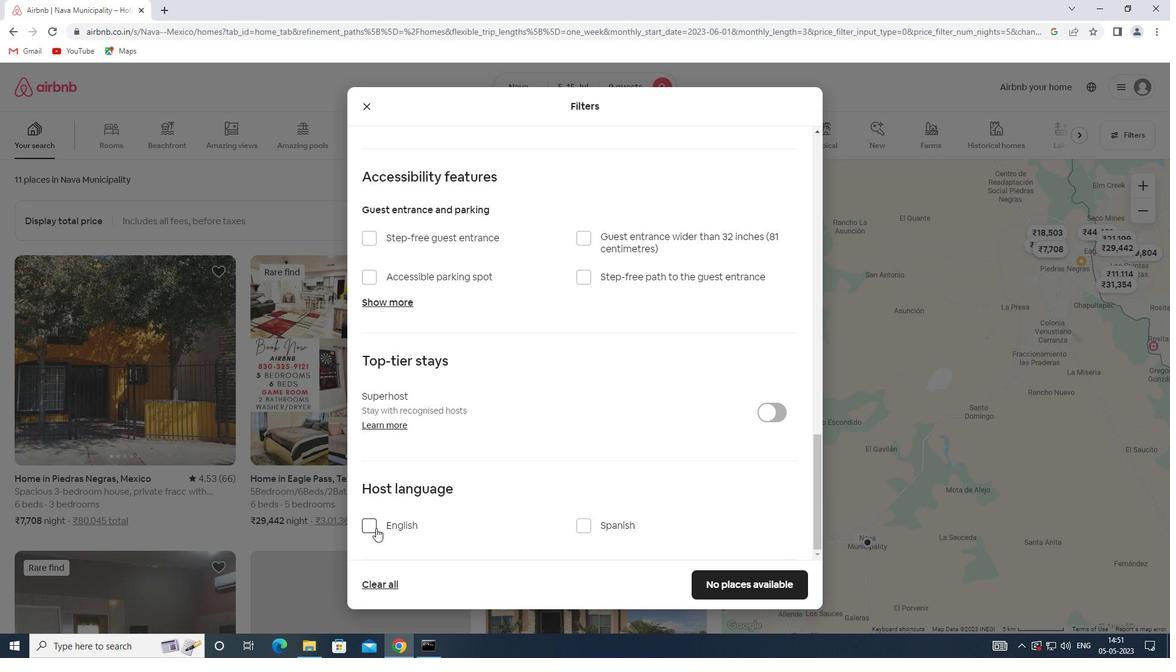 
Action: Mouse moved to (751, 589)
Screenshot: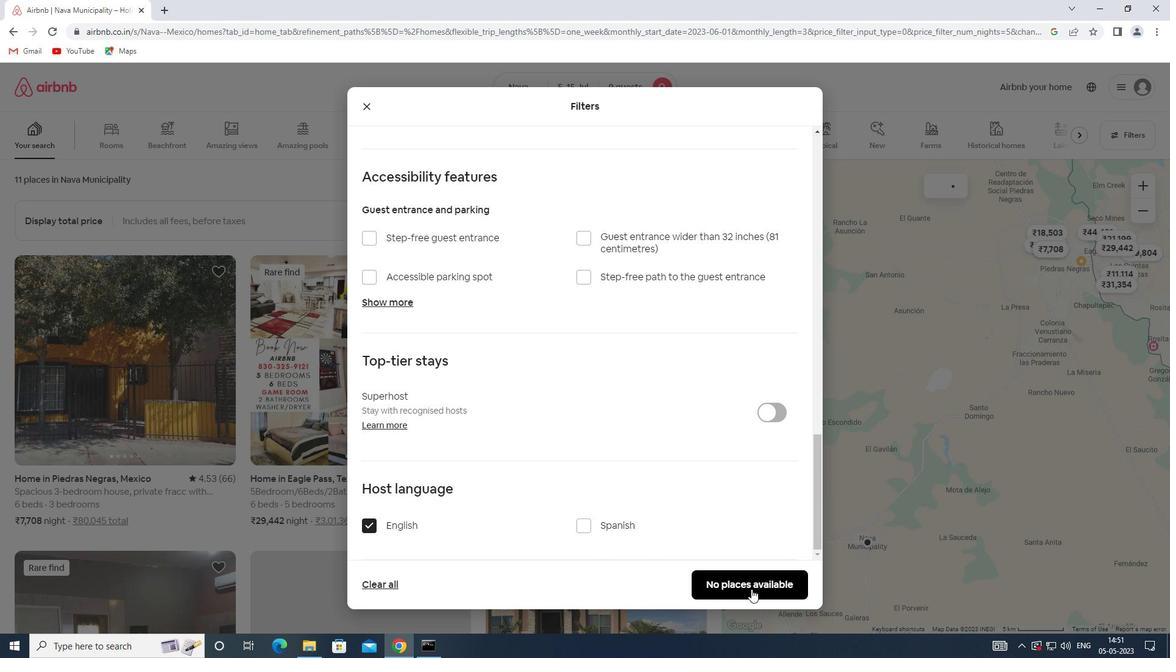 
Action: Mouse pressed left at (751, 589)
Screenshot: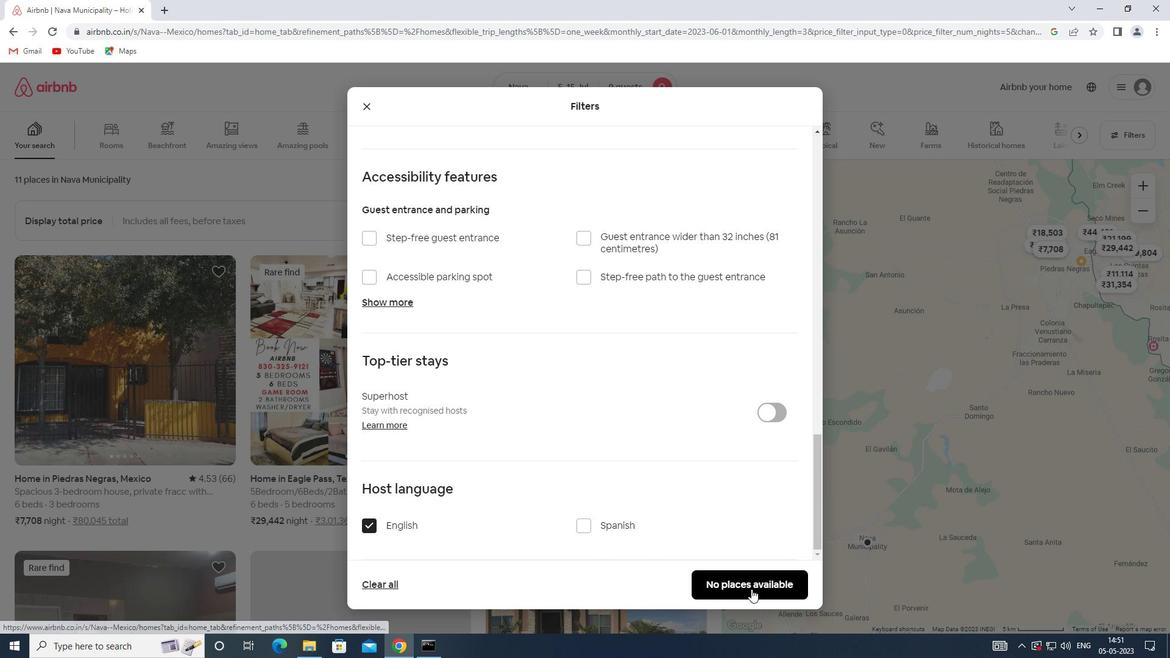 
